 Task: Search one way flight ticket for 3 adults, 3 children in premium economy from Concord: Concord-padgett Regional Airport to Greenville: Pitt-greenville Airport on 5-2-2023. Choice of flights is Southwest. Number of bags: 1 carry on bag. Price is upto 74000. Outbound departure time preference is 8:00.
Action: Mouse moved to (254, 340)
Screenshot: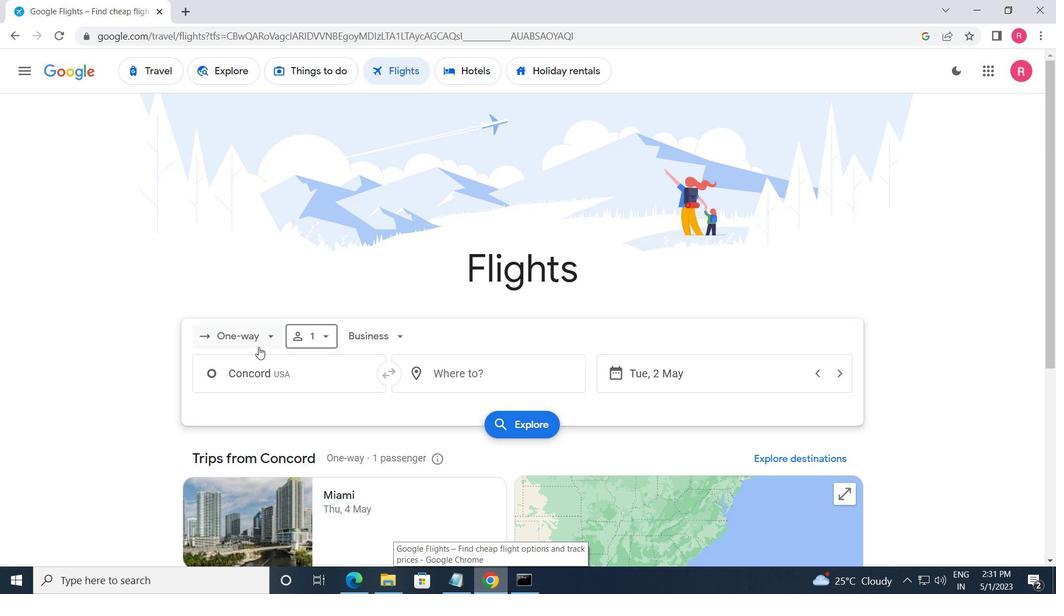 
Action: Mouse pressed left at (254, 340)
Screenshot: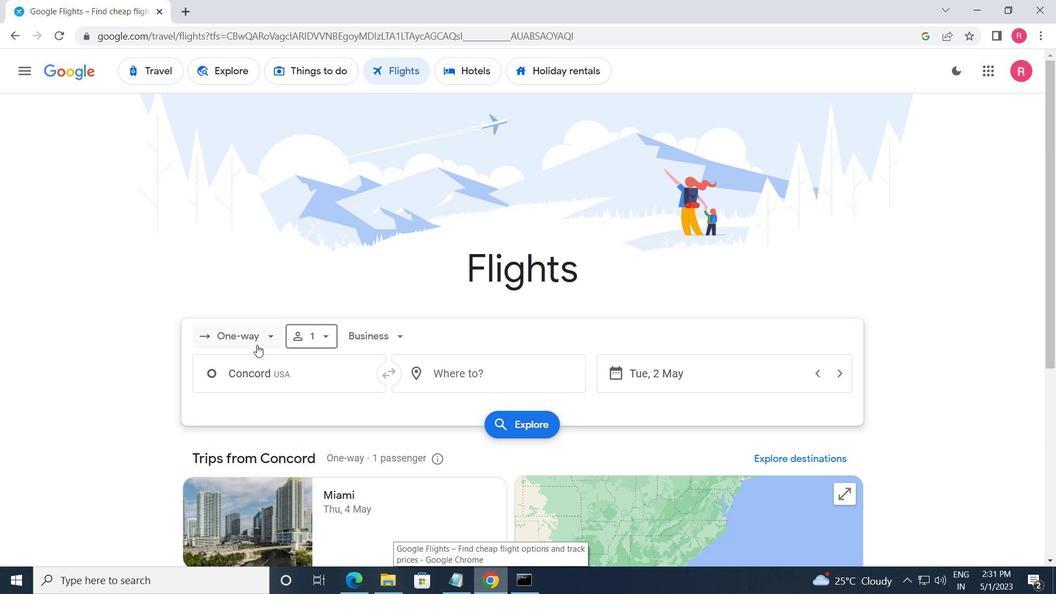 
Action: Mouse moved to (270, 398)
Screenshot: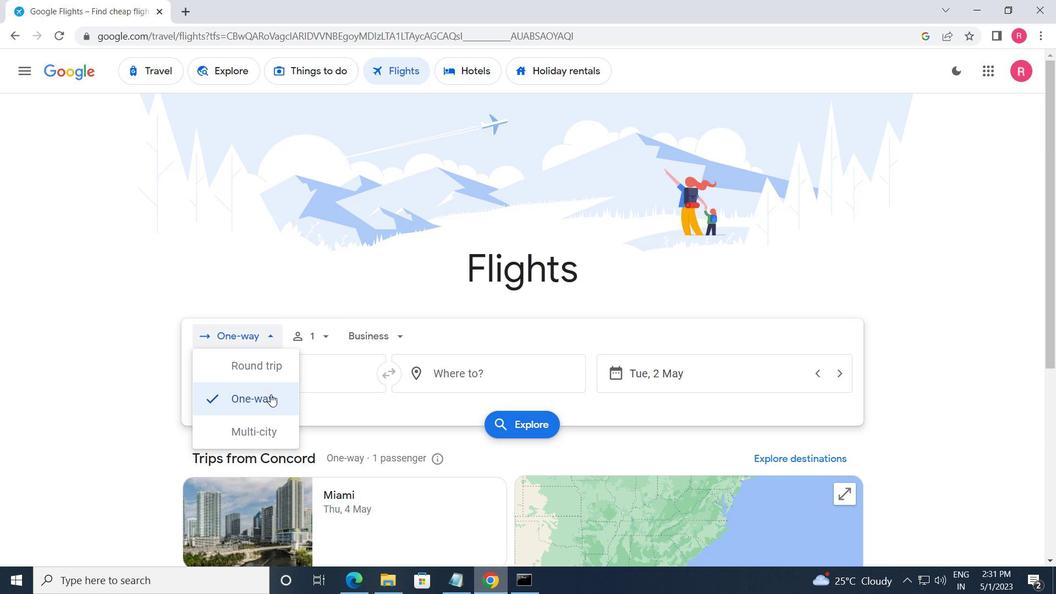 
Action: Mouse pressed left at (270, 398)
Screenshot: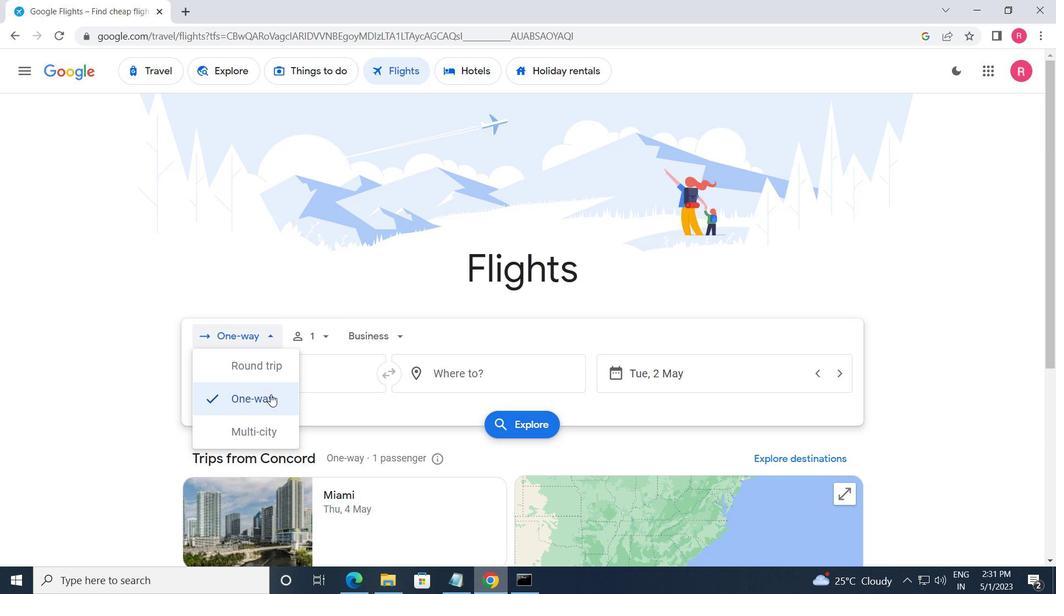 
Action: Mouse moved to (314, 344)
Screenshot: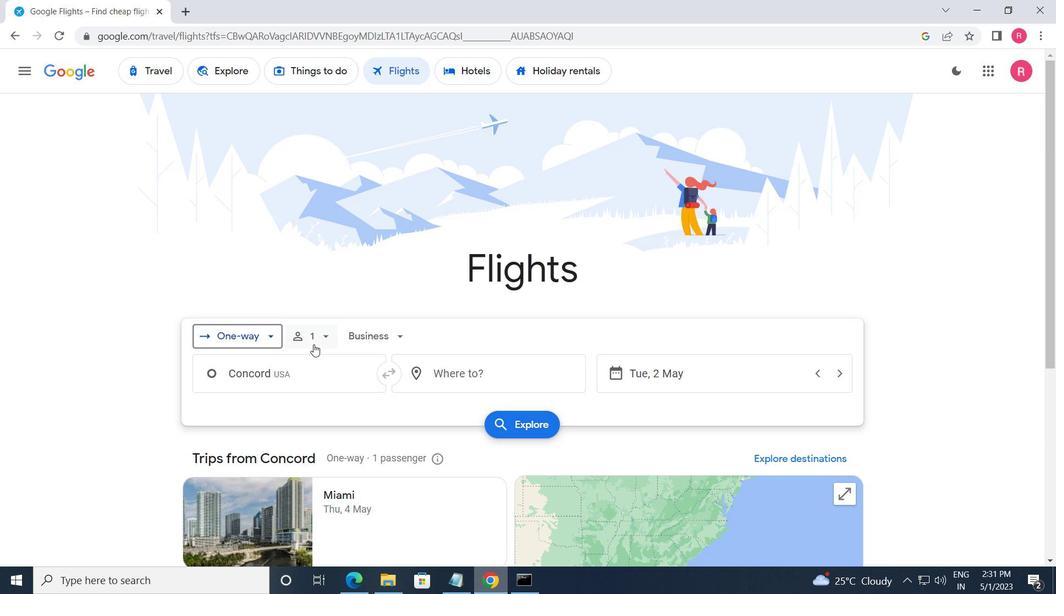 
Action: Mouse pressed left at (314, 344)
Screenshot: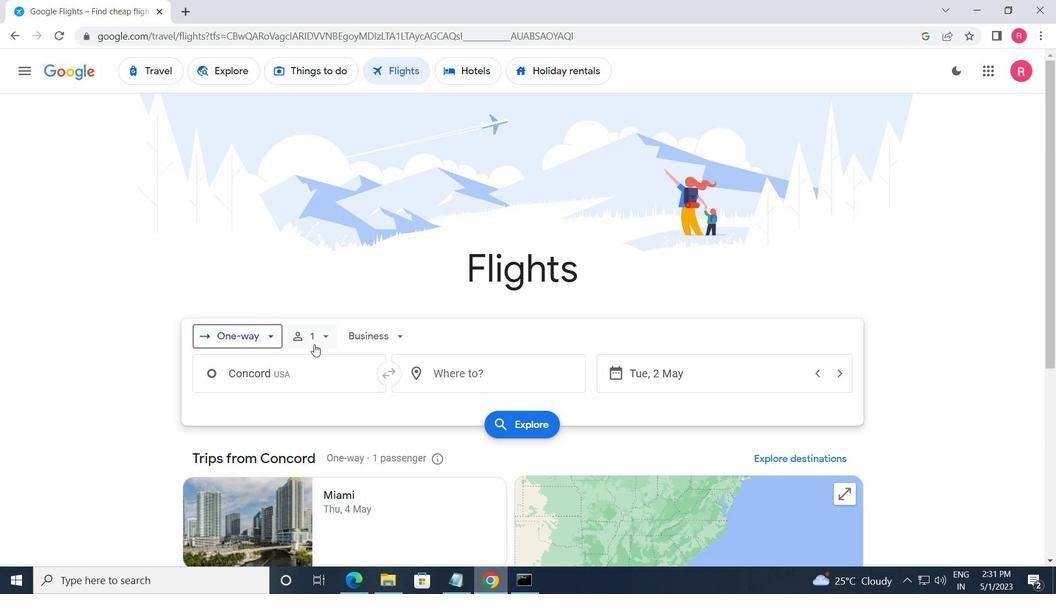 
Action: Mouse moved to (429, 373)
Screenshot: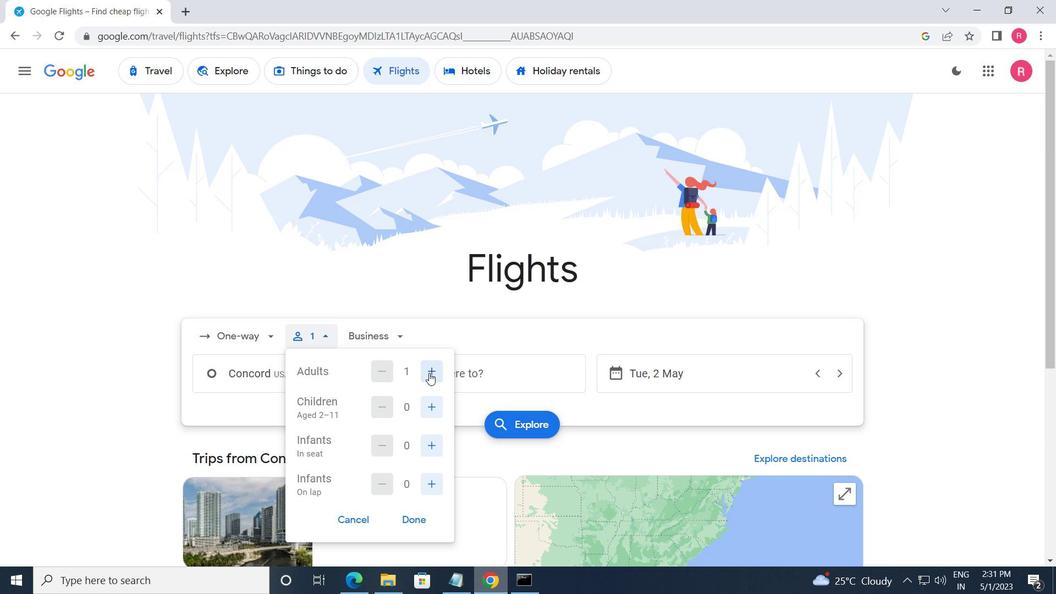 
Action: Mouse pressed left at (429, 373)
Screenshot: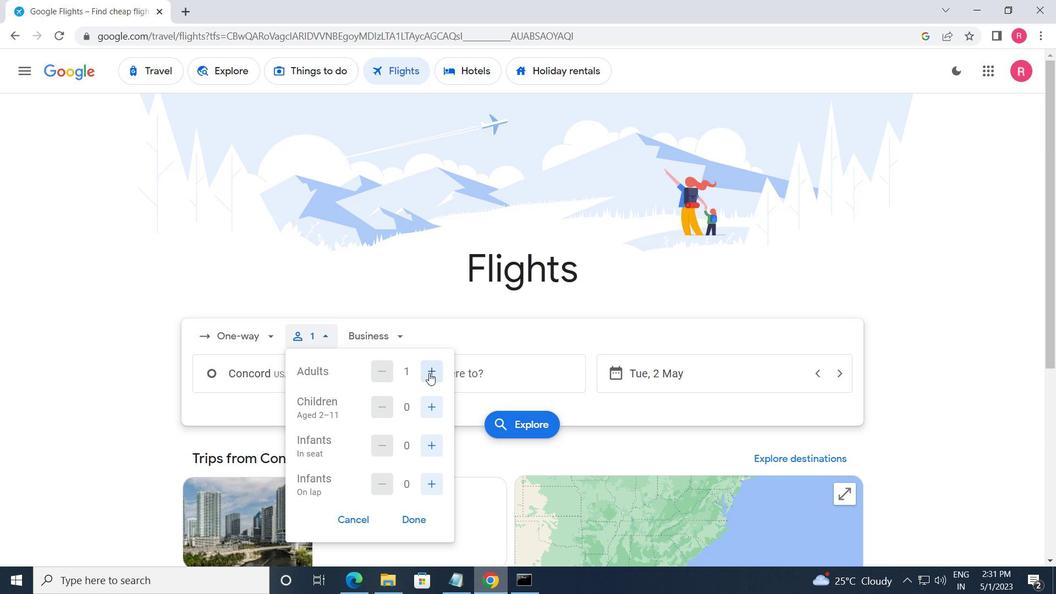 
Action: Mouse pressed left at (429, 373)
Screenshot: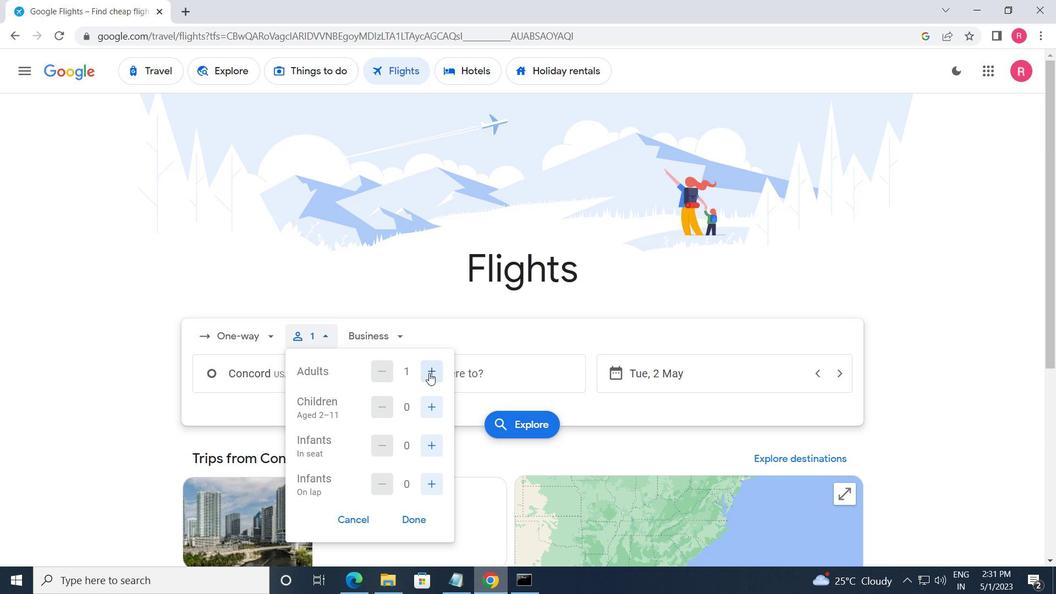 
Action: Mouse moved to (428, 398)
Screenshot: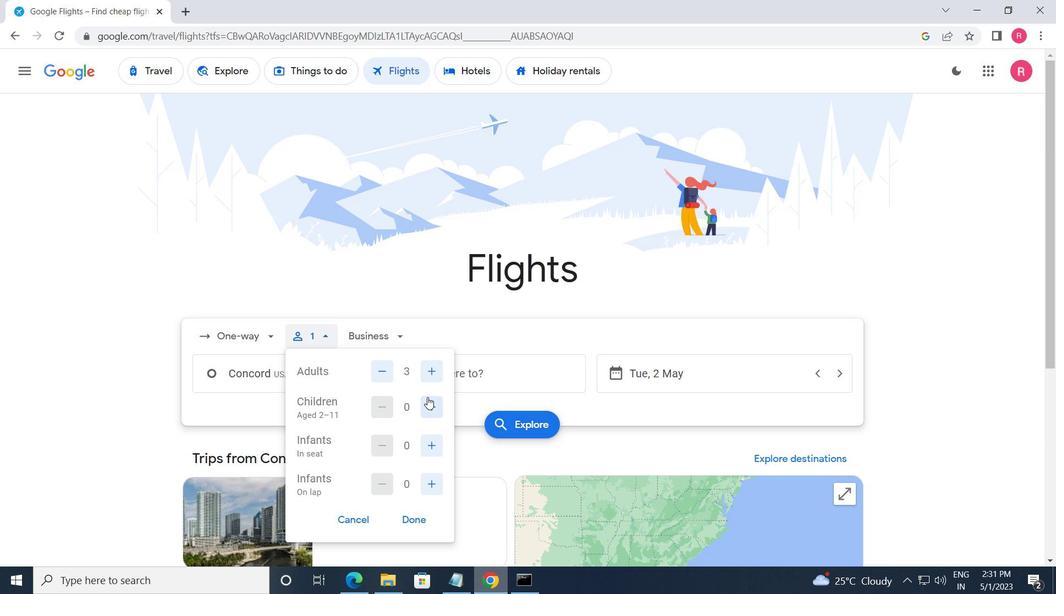 
Action: Mouse pressed left at (428, 398)
Screenshot: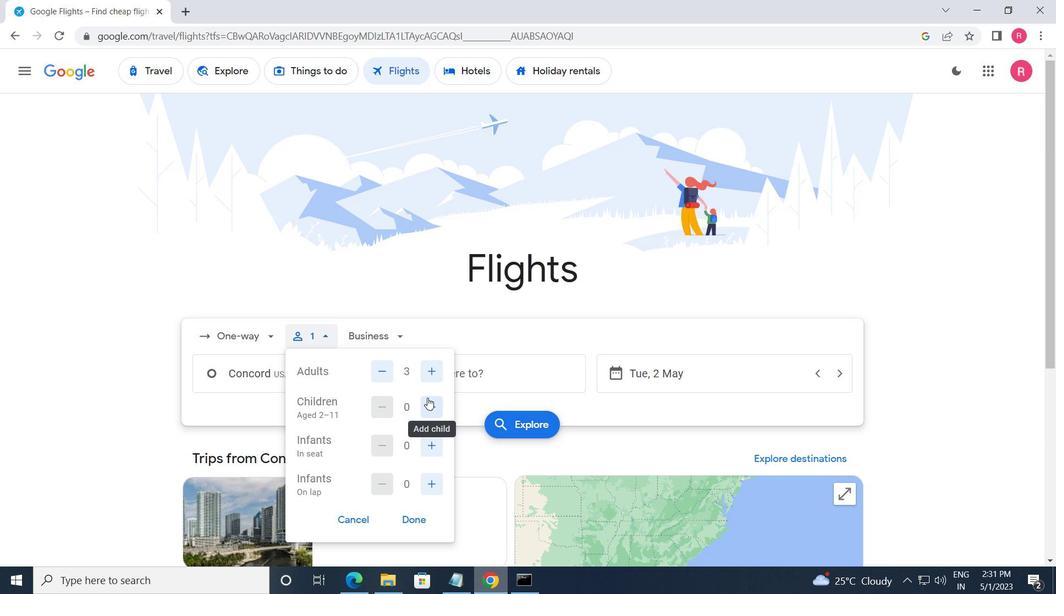 
Action: Mouse pressed left at (428, 398)
Screenshot: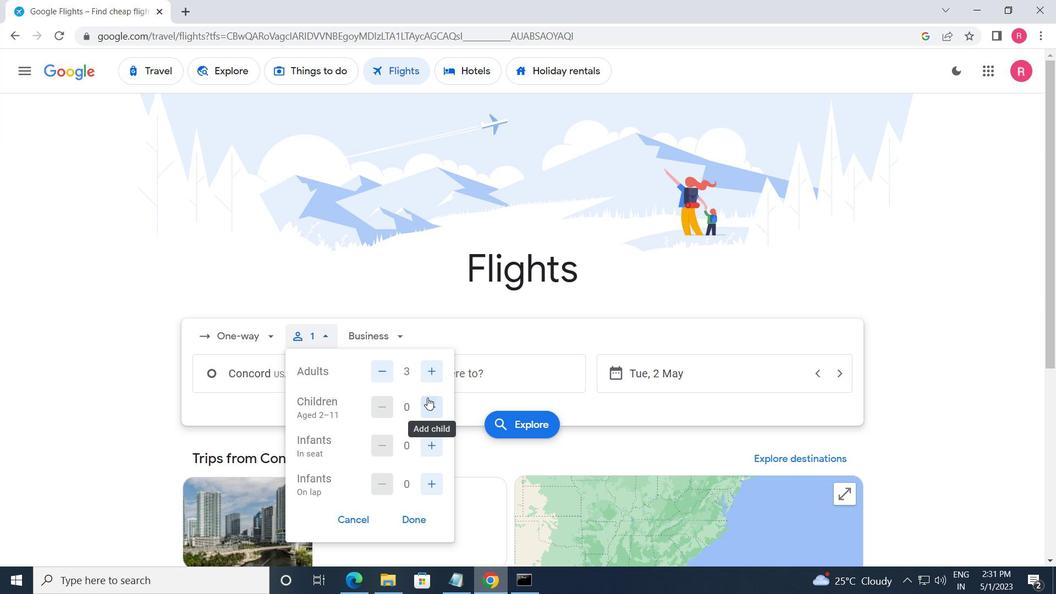 
Action: Mouse pressed left at (428, 398)
Screenshot: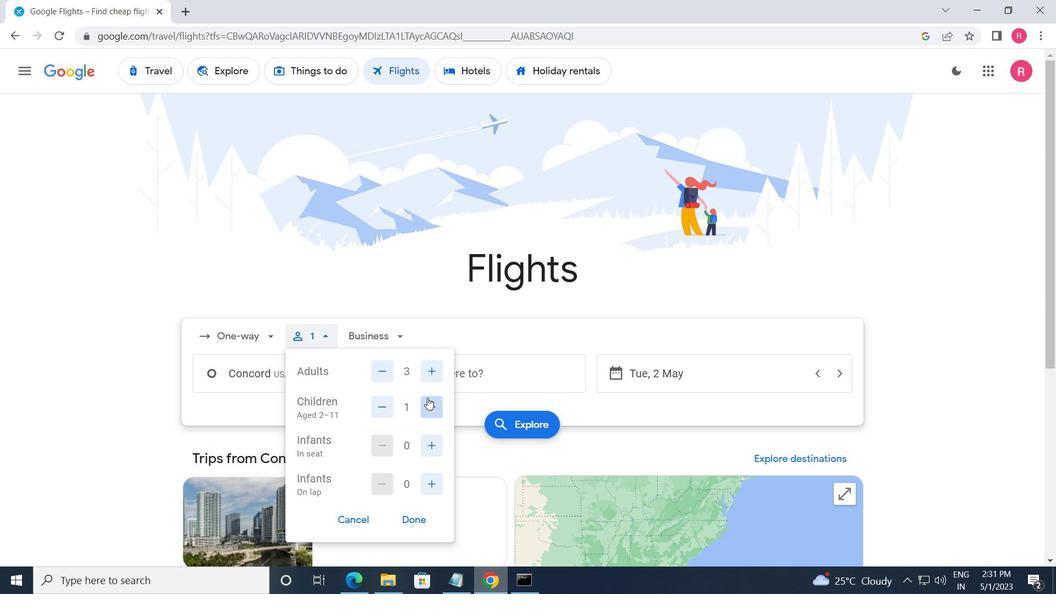 
Action: Mouse moved to (375, 337)
Screenshot: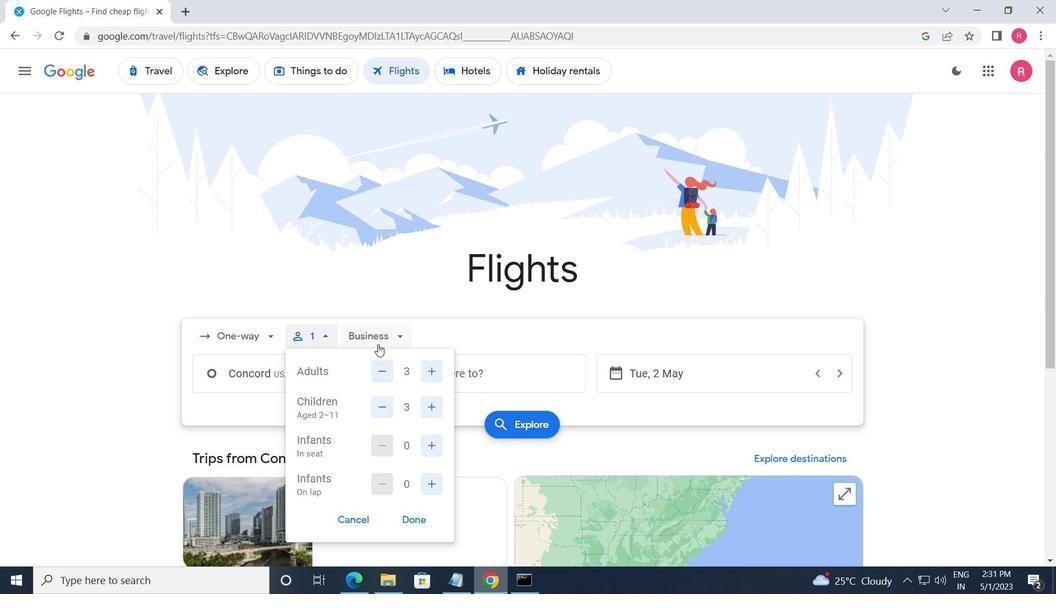 
Action: Mouse pressed left at (375, 337)
Screenshot: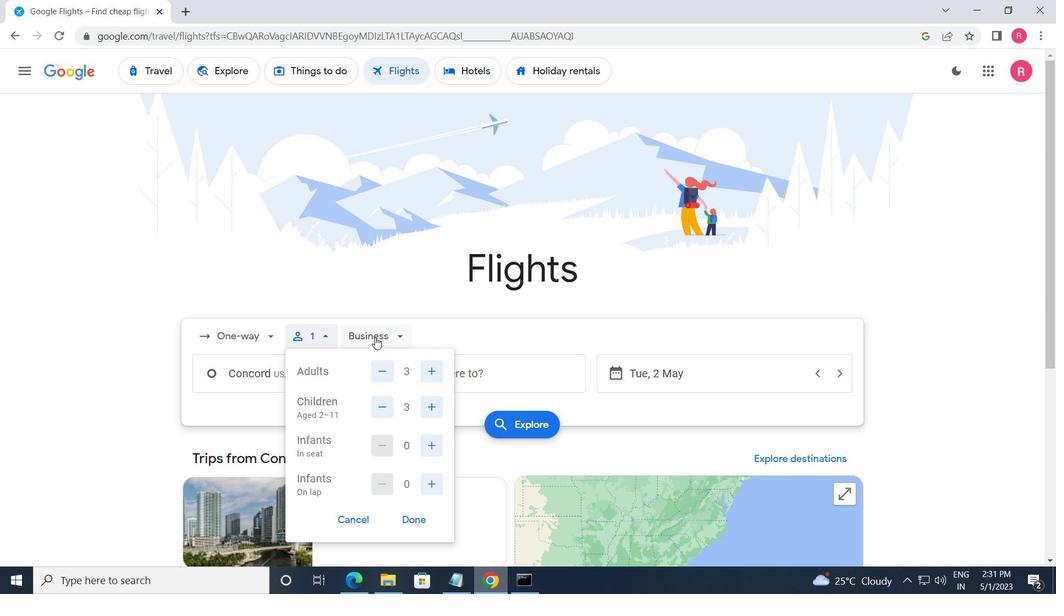 
Action: Mouse moved to (412, 372)
Screenshot: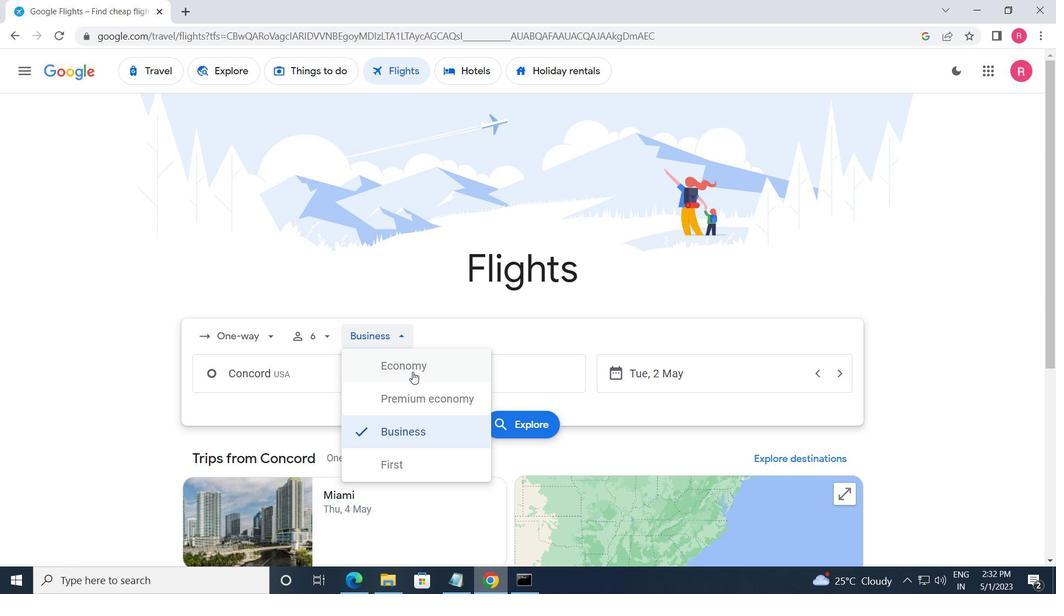 
Action: Mouse pressed left at (412, 372)
Screenshot: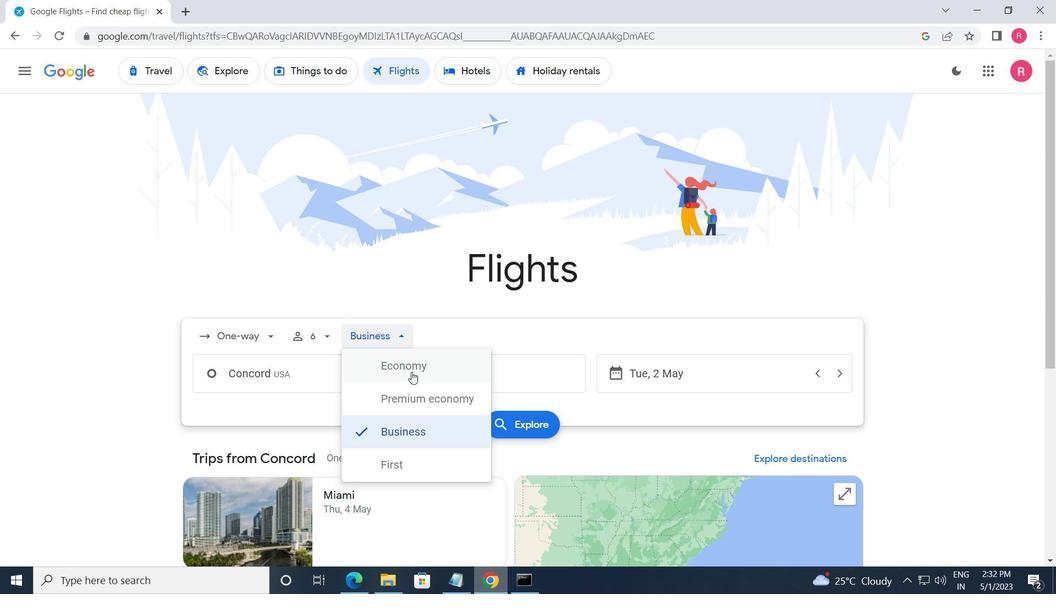 
Action: Mouse moved to (340, 392)
Screenshot: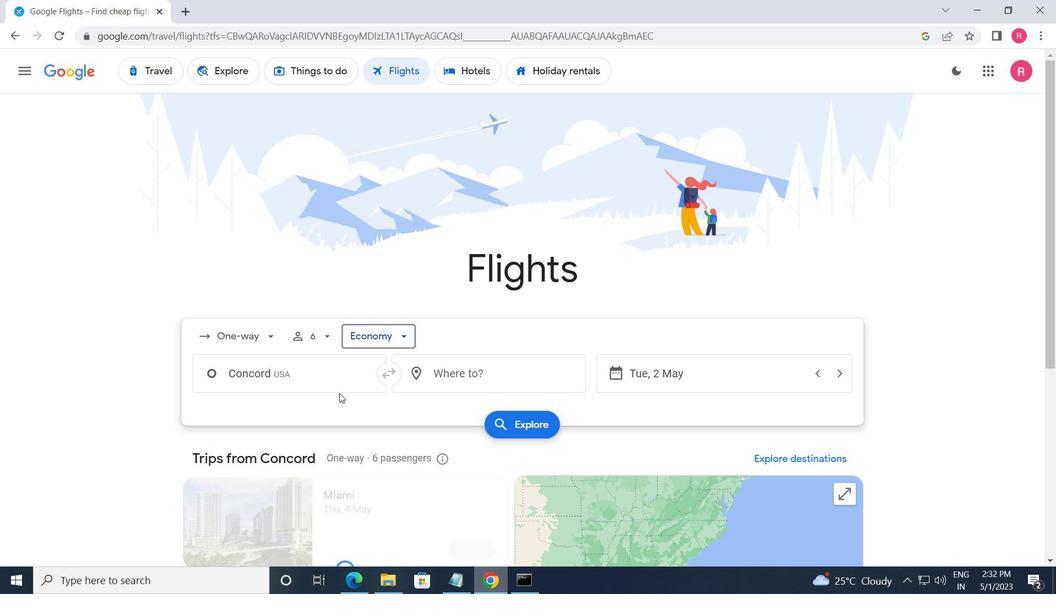 
Action: Mouse pressed left at (340, 392)
Screenshot: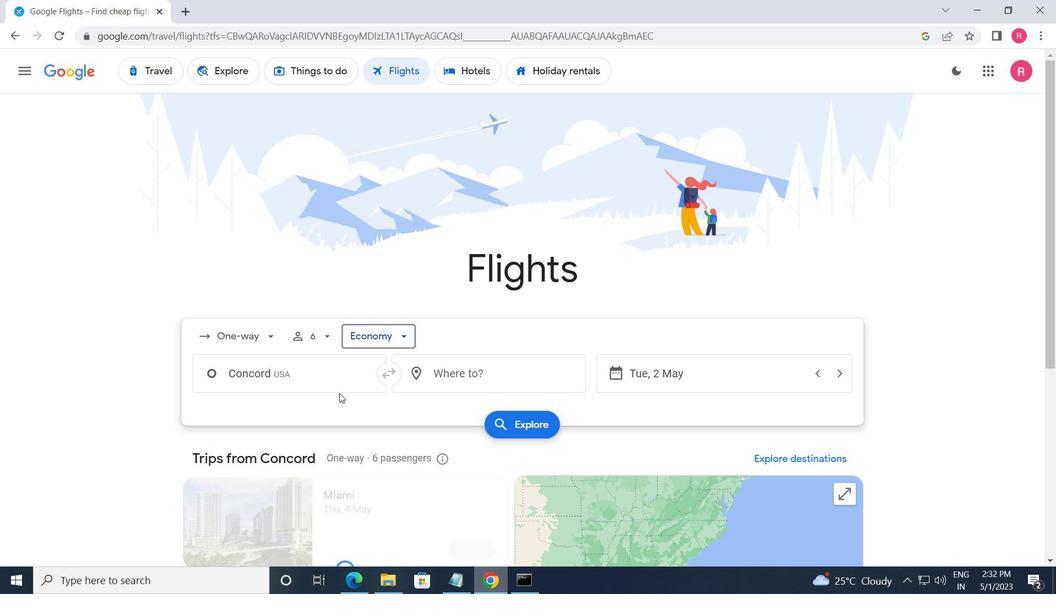 
Action: Mouse moved to (320, 374)
Screenshot: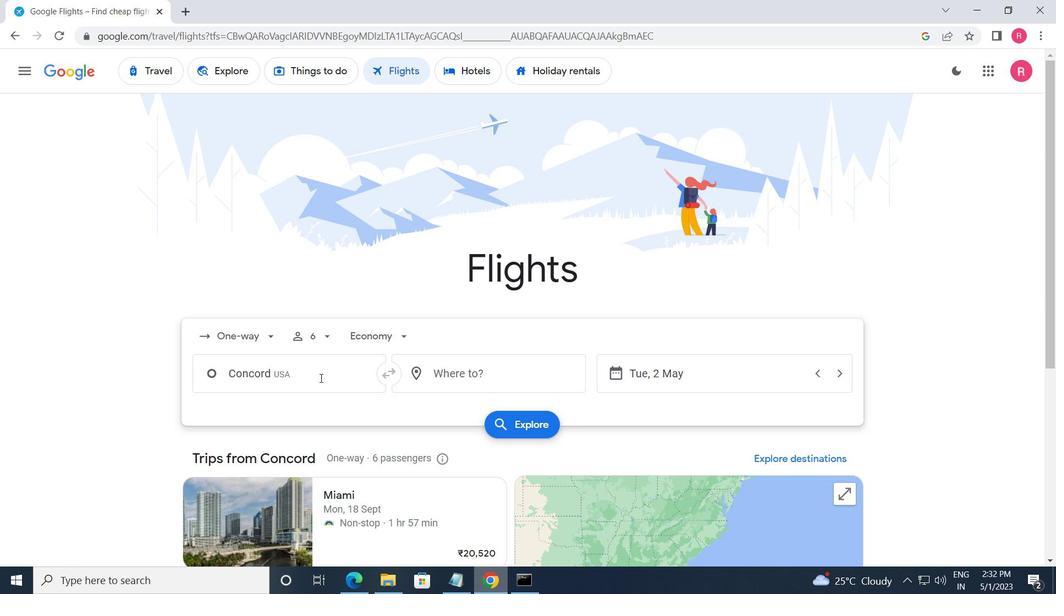 
Action: Mouse pressed left at (320, 374)
Screenshot: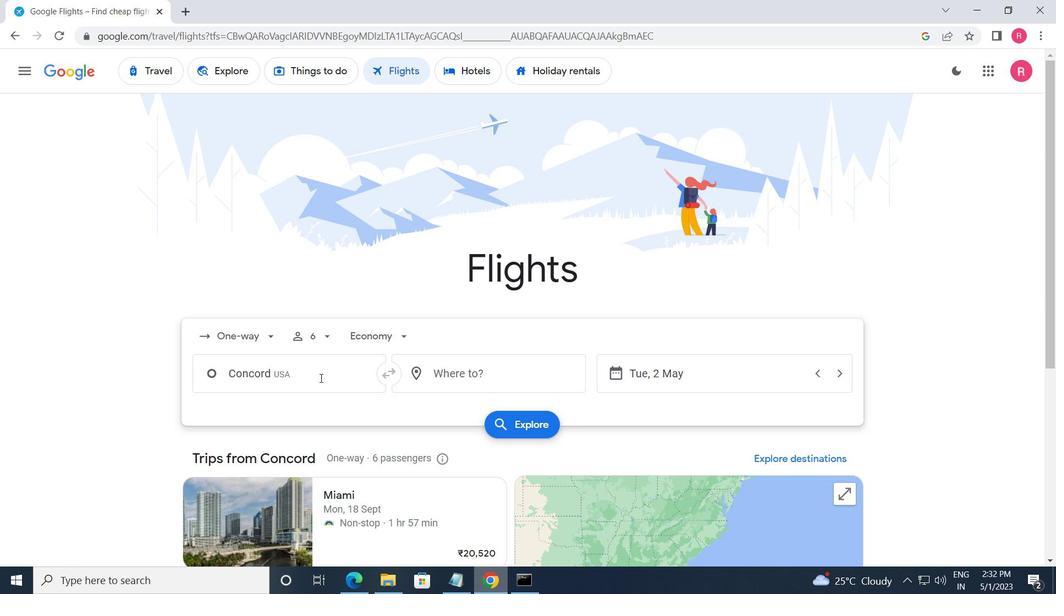 
Action: Mouse moved to (283, 378)
Screenshot: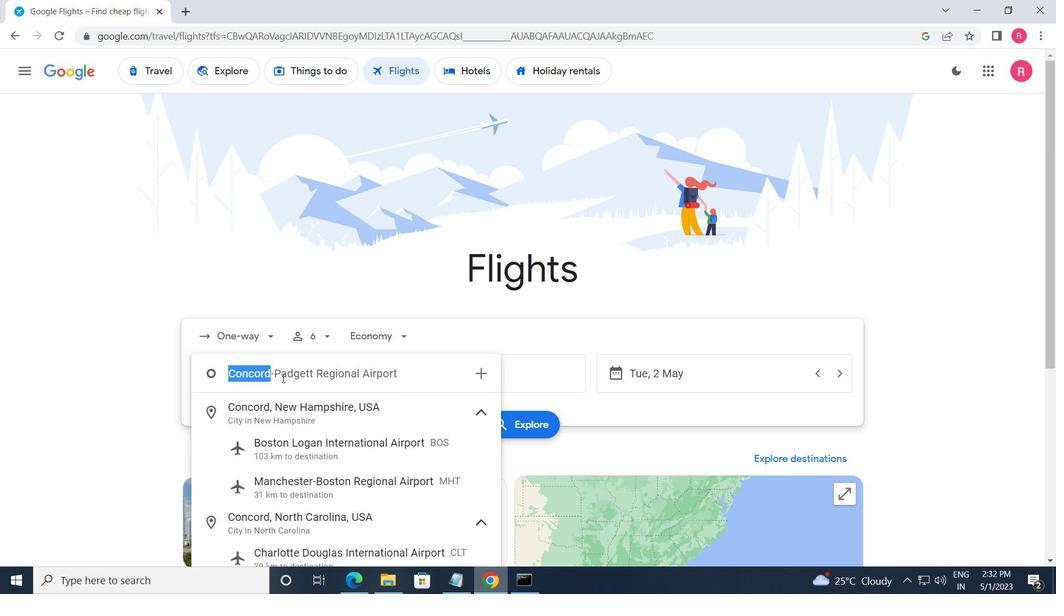 
Action: Mouse pressed left at (283, 378)
Screenshot: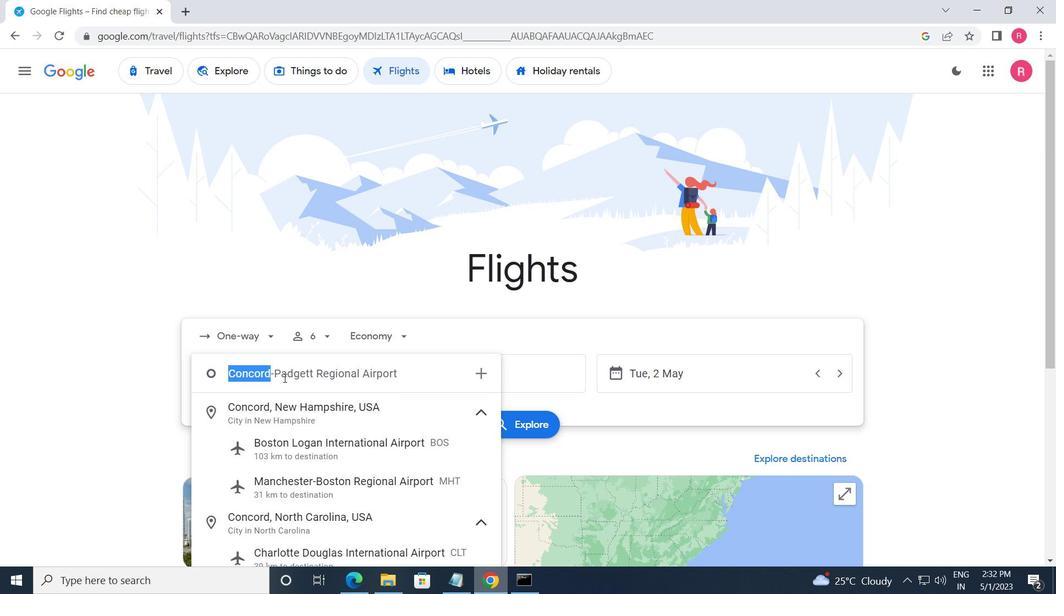 
Action: Mouse moved to (342, 370)
Screenshot: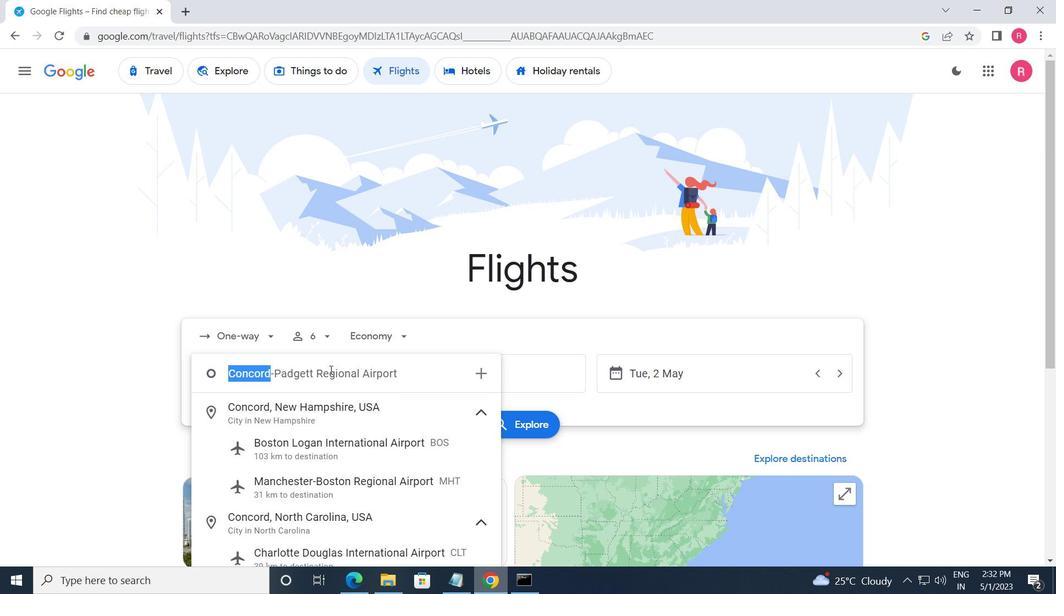 
Action: Mouse pressed left at (342, 370)
Screenshot: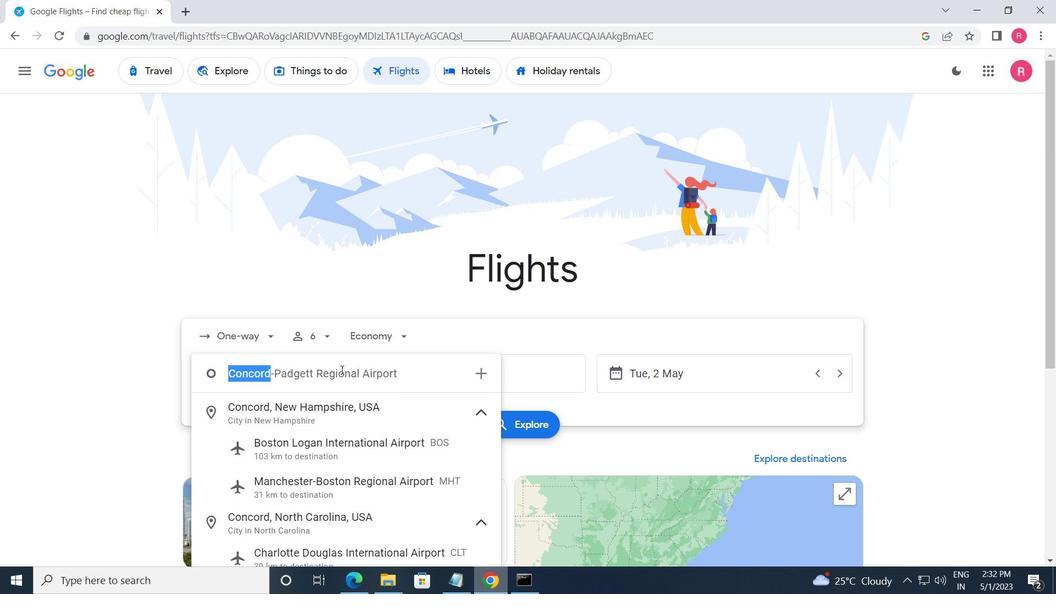 
Action: Mouse moved to (340, 376)
Screenshot: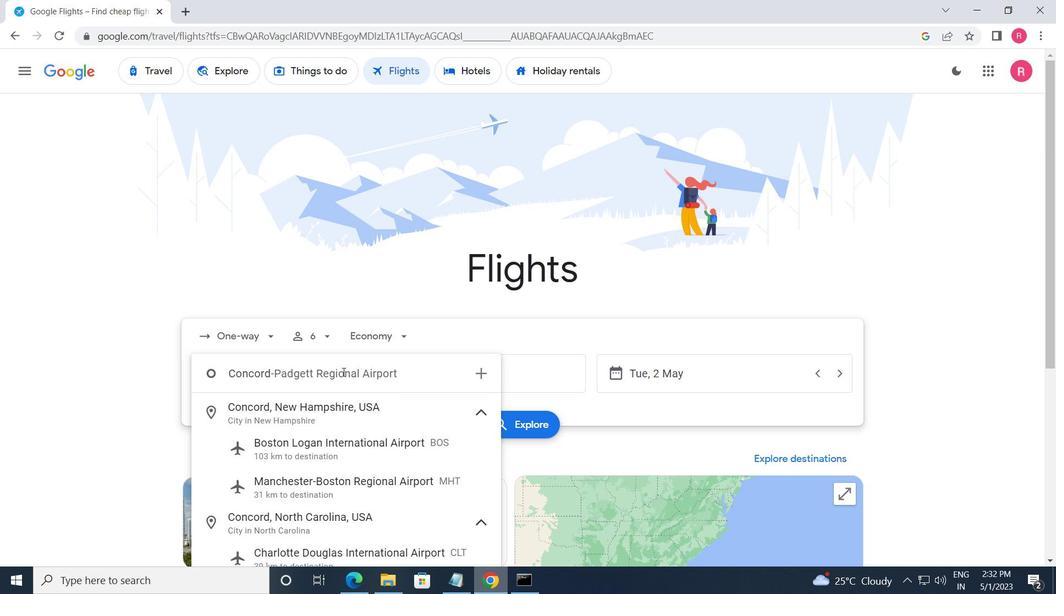 
Action: Key pressed -<Key.shift_r>P
Screenshot: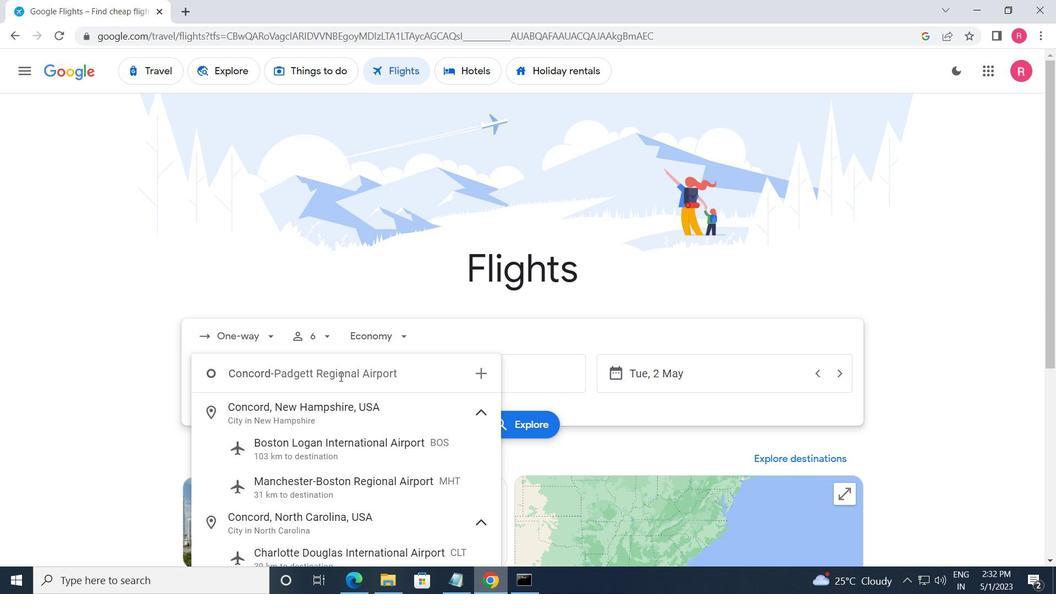 
Action: Mouse moved to (339, 403)
Screenshot: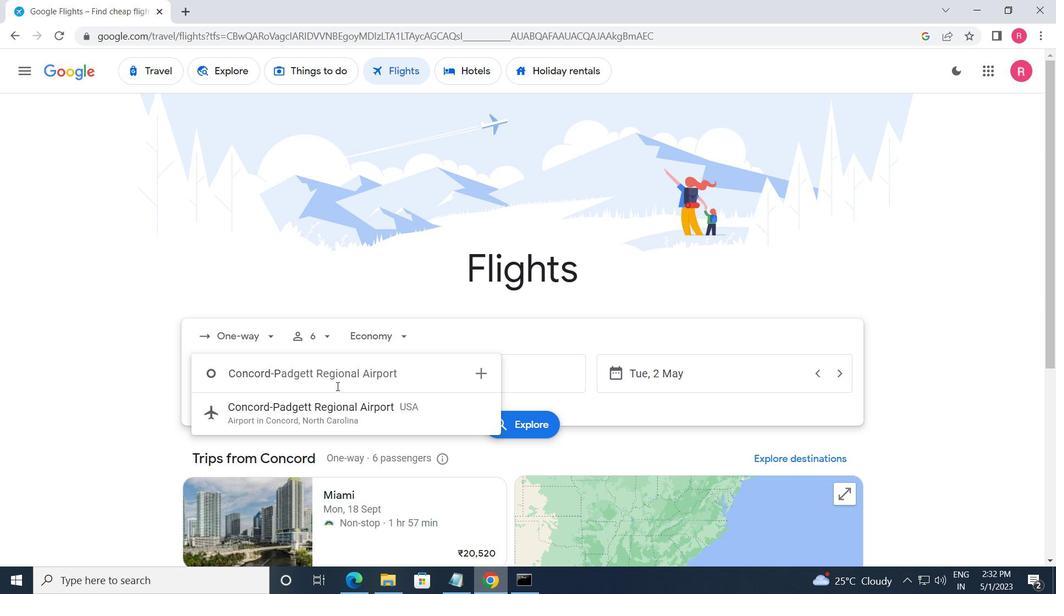 
Action: Mouse pressed left at (339, 403)
Screenshot: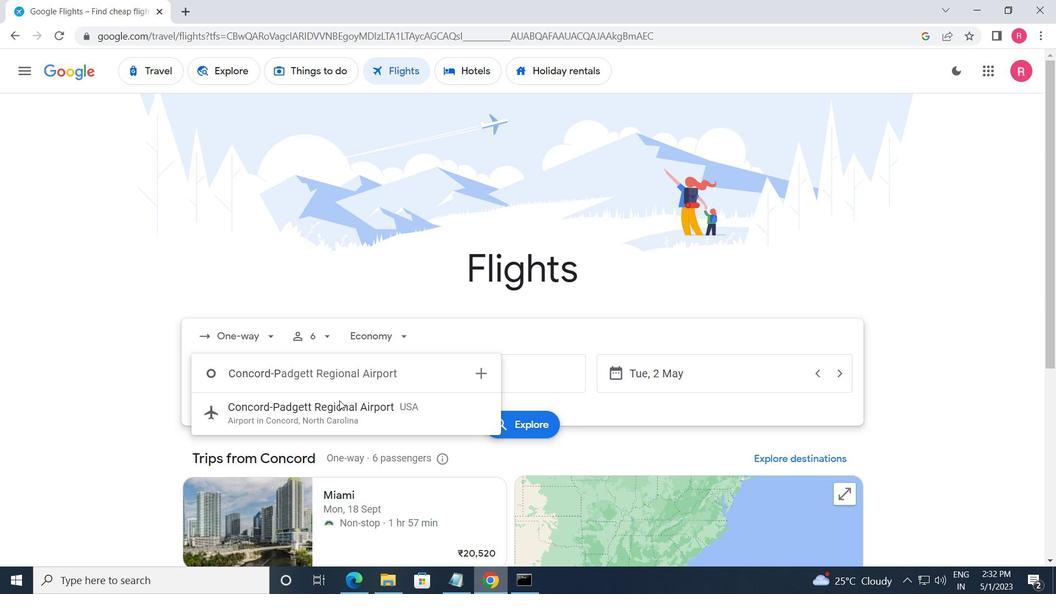 
Action: Mouse moved to (466, 372)
Screenshot: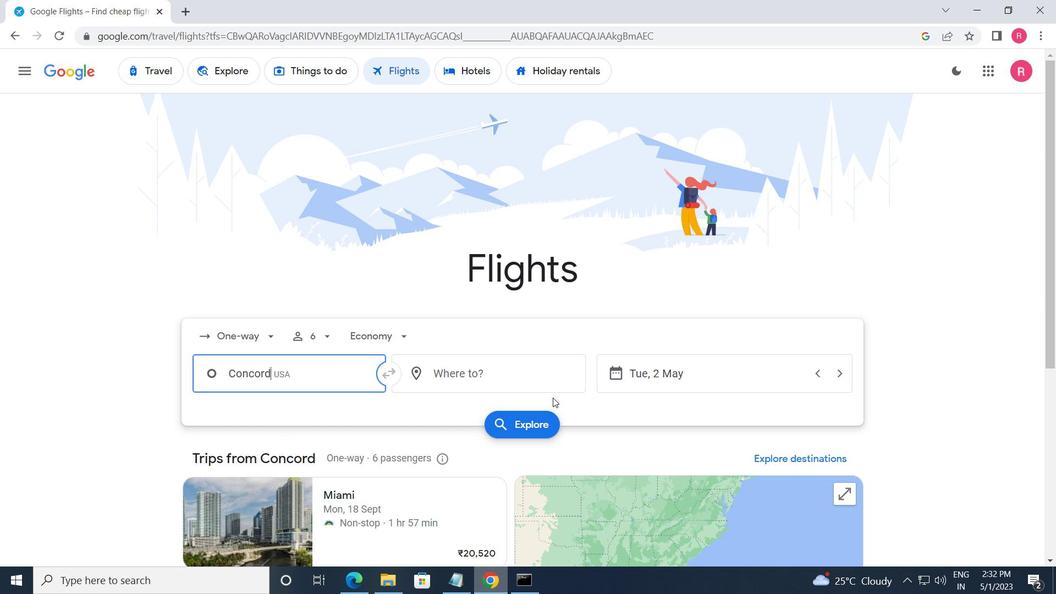 
Action: Mouse pressed left at (466, 372)
Screenshot: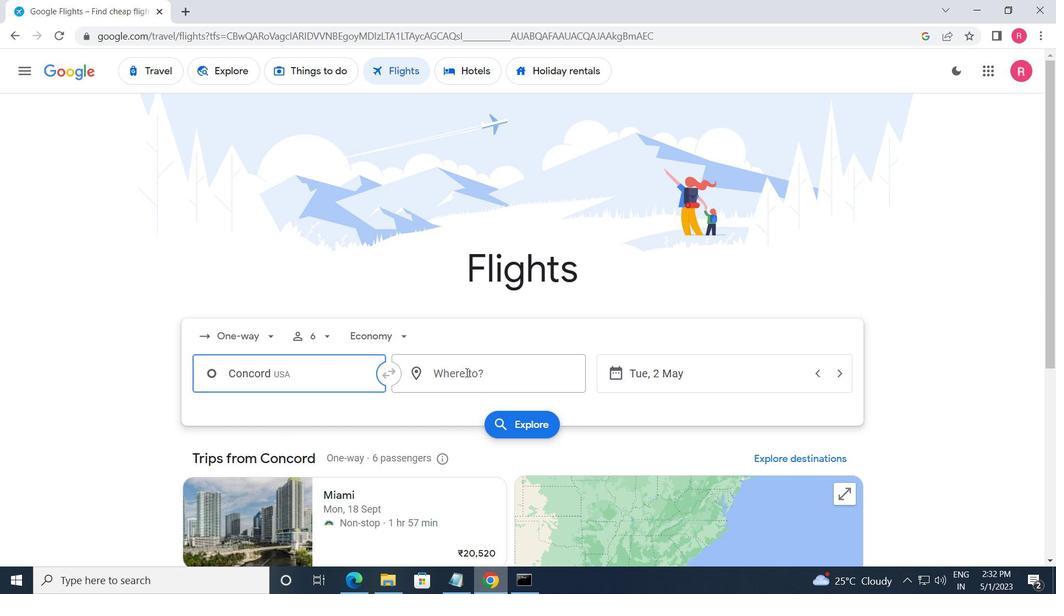 
Action: Mouse moved to (476, 517)
Screenshot: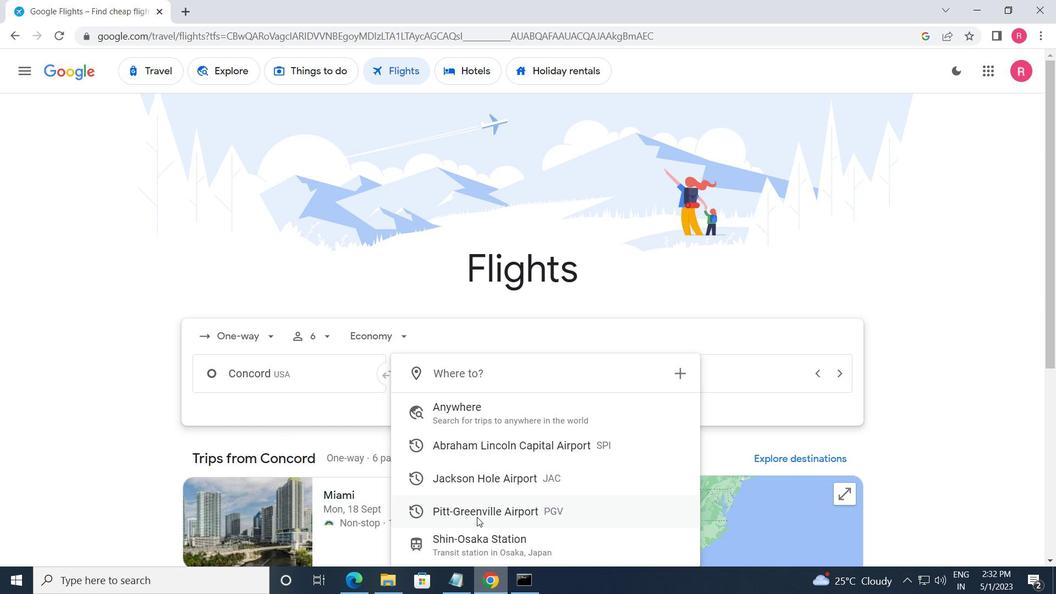 
Action: Mouse pressed left at (476, 517)
Screenshot: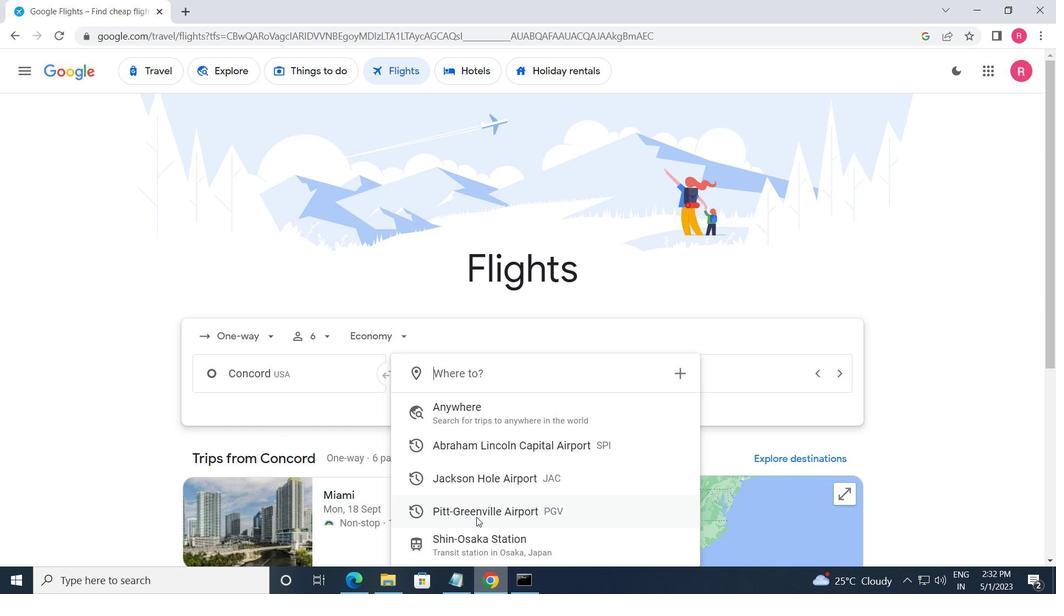 
Action: Mouse moved to (721, 365)
Screenshot: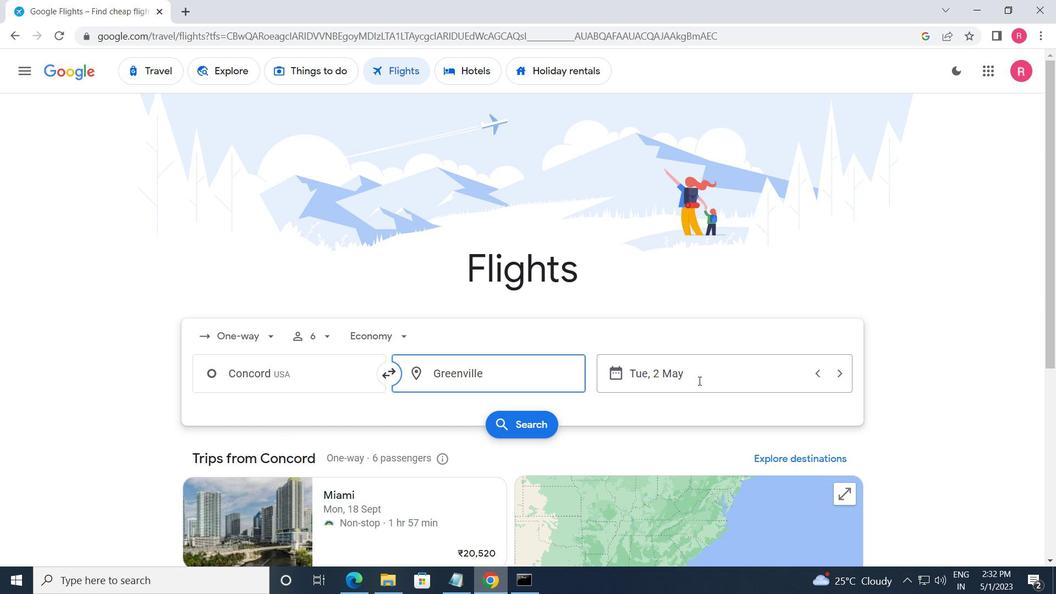 
Action: Mouse pressed left at (721, 365)
Screenshot: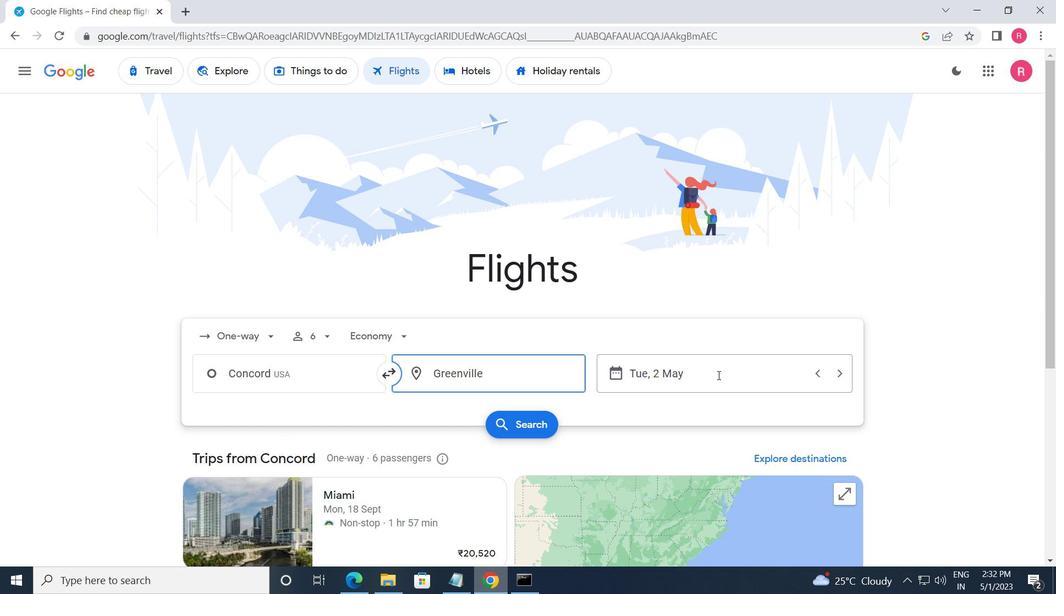 
Action: Mouse moved to (422, 324)
Screenshot: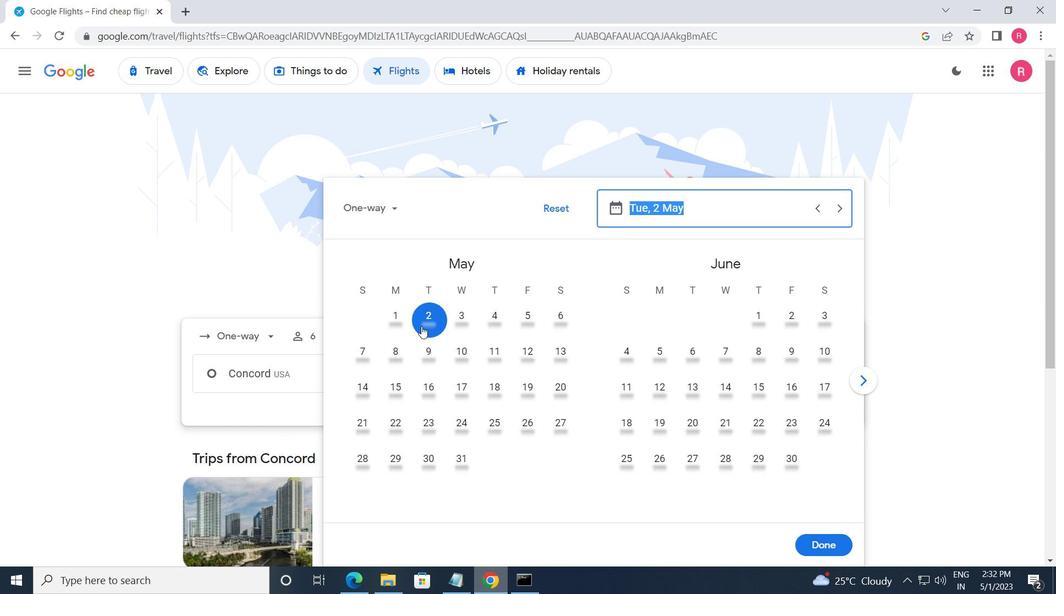 
Action: Mouse pressed left at (422, 324)
Screenshot: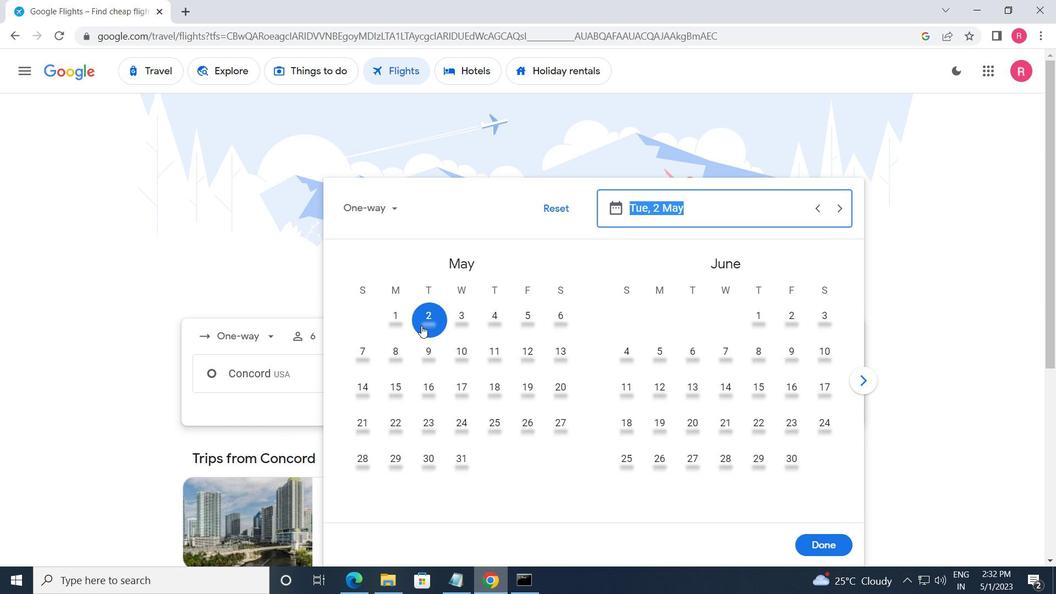 
Action: Mouse moved to (818, 542)
Screenshot: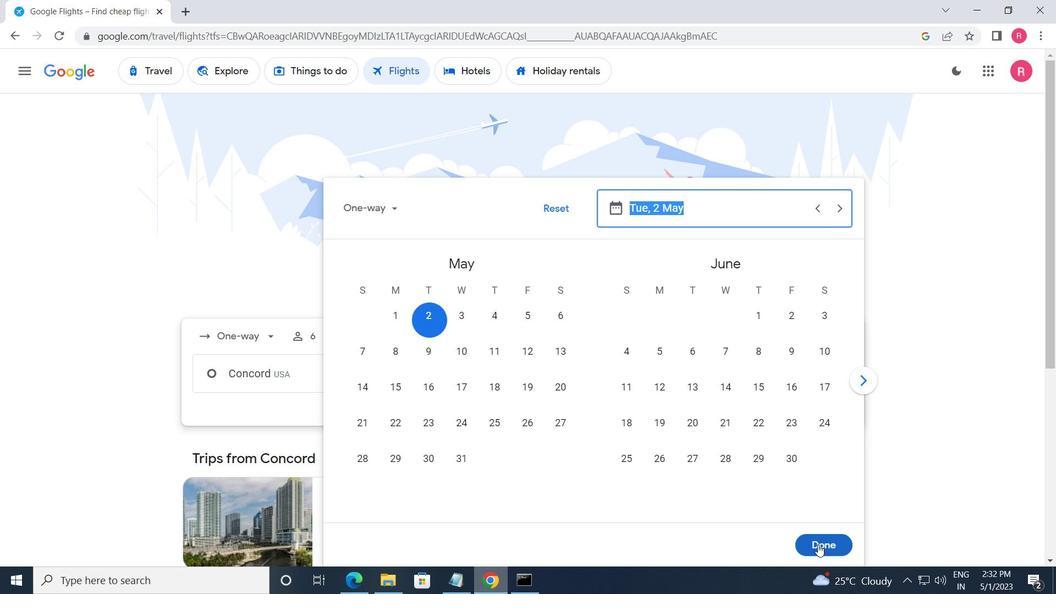 
Action: Mouse pressed left at (818, 542)
Screenshot: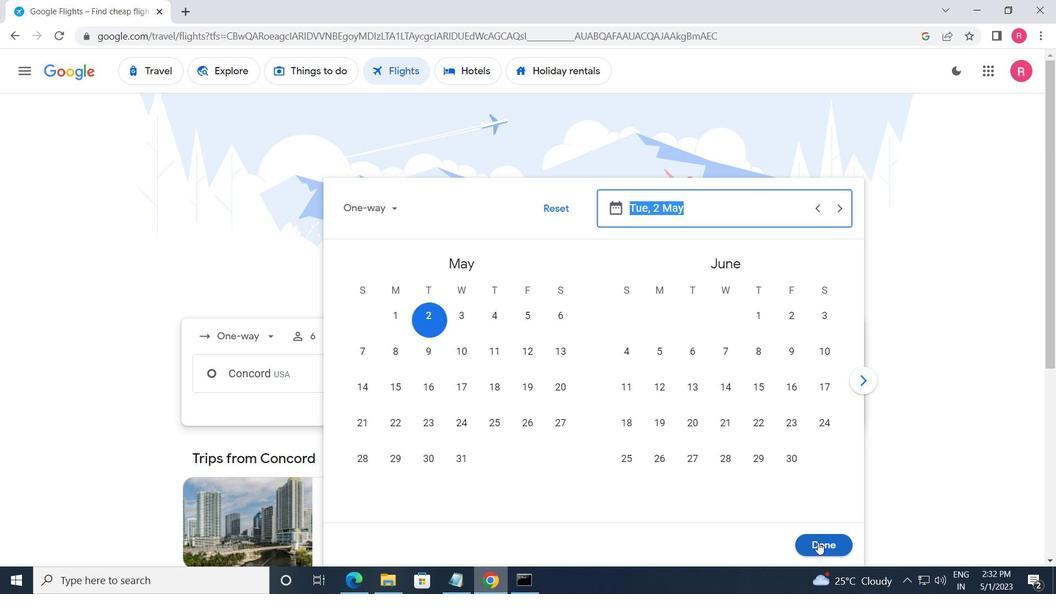 
Action: Mouse moved to (532, 434)
Screenshot: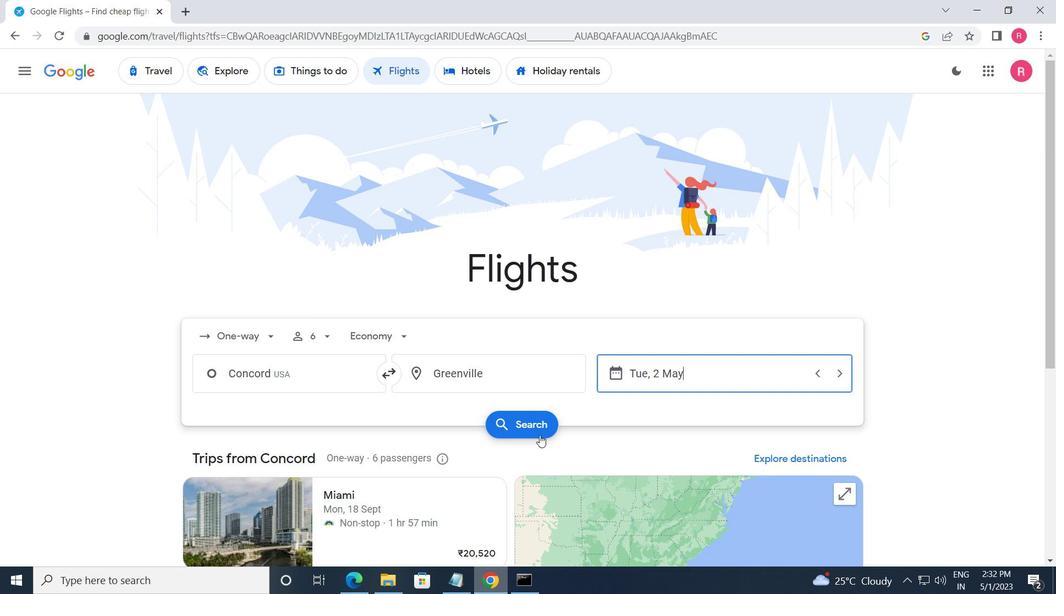
Action: Mouse pressed left at (532, 434)
Screenshot: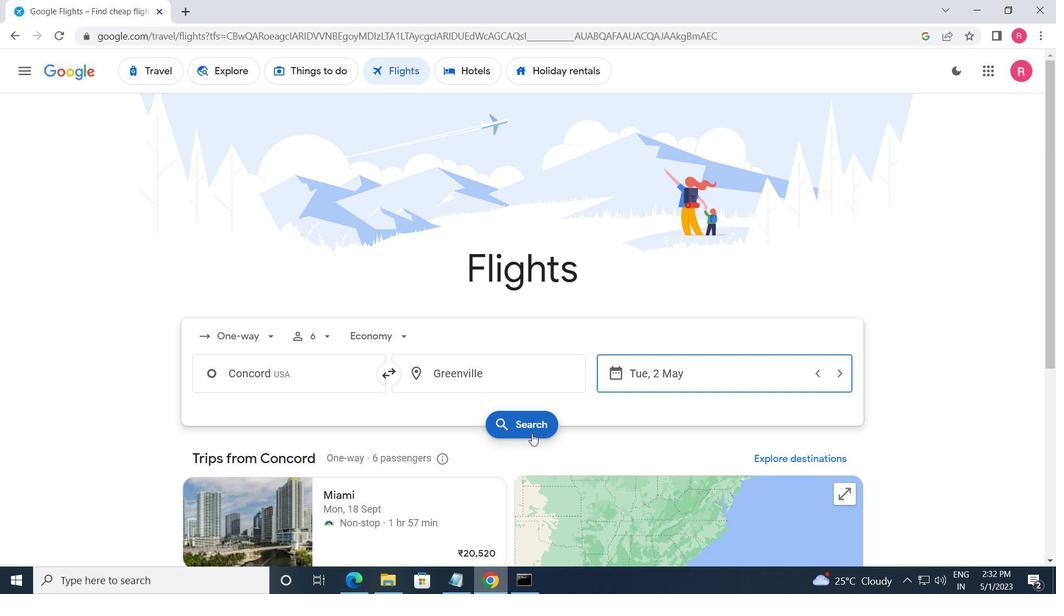 
Action: Mouse moved to (214, 194)
Screenshot: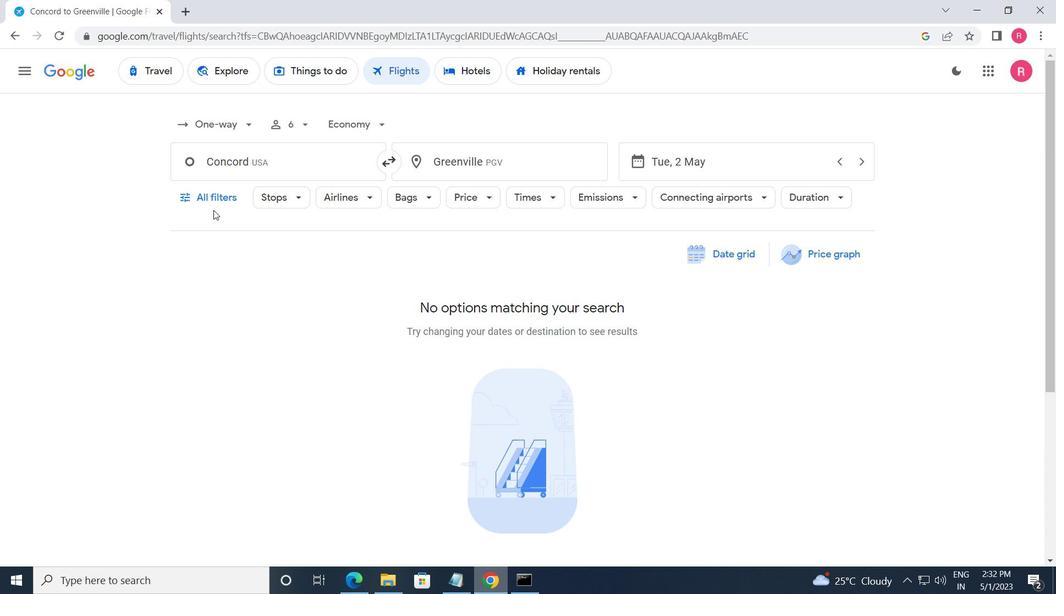 
Action: Mouse pressed left at (214, 194)
Screenshot: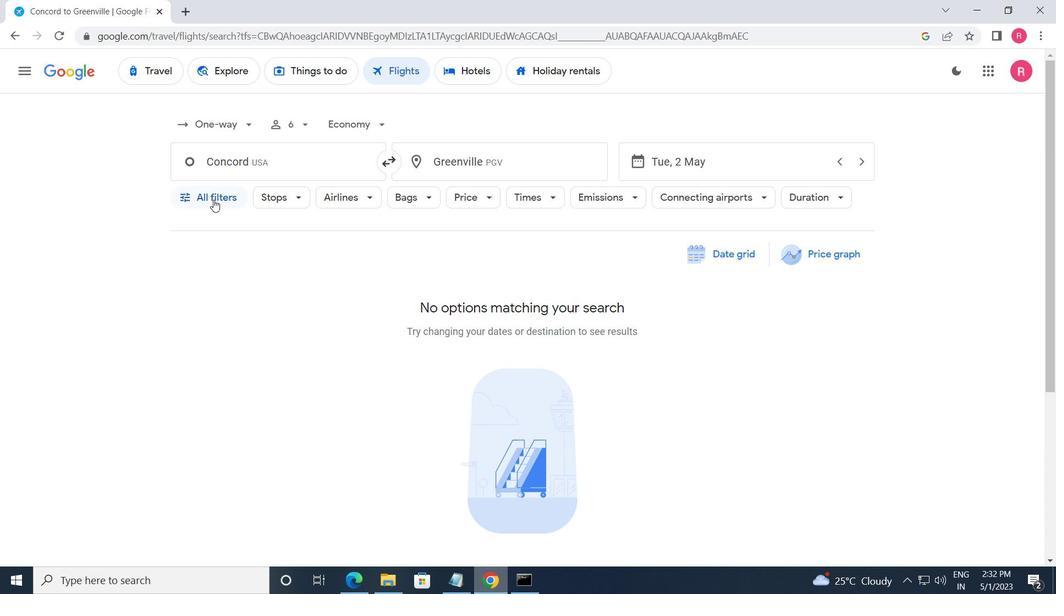 
Action: Mouse moved to (246, 351)
Screenshot: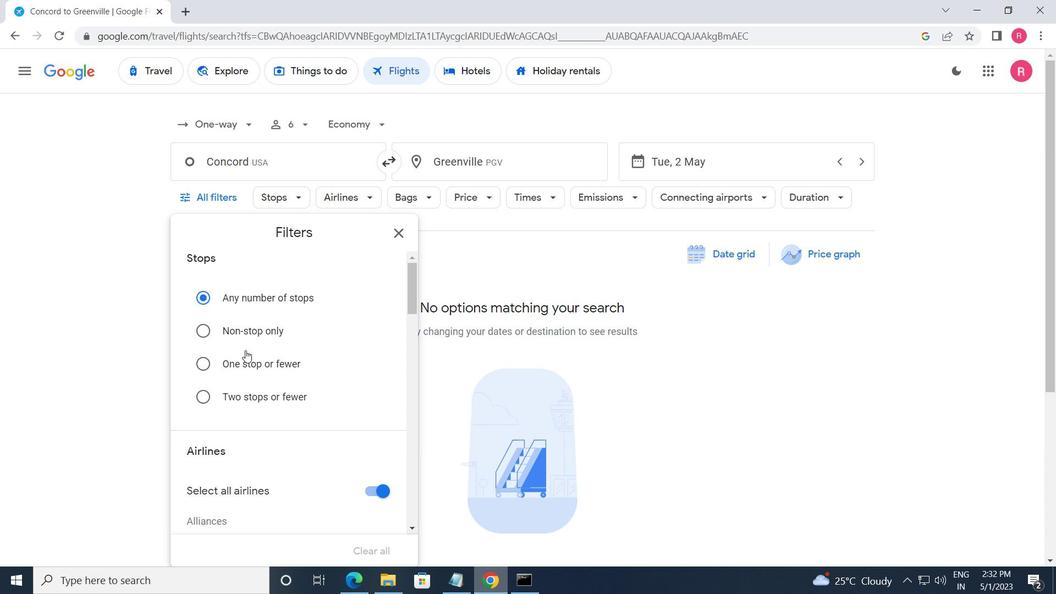 
Action: Mouse scrolled (246, 350) with delta (0, 0)
Screenshot: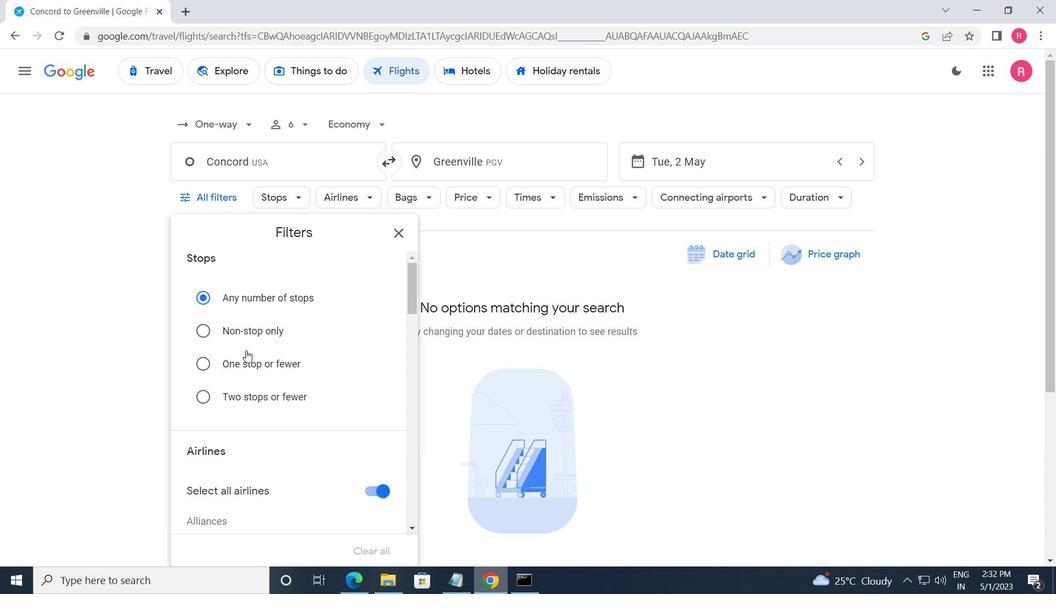 
Action: Mouse moved to (249, 353)
Screenshot: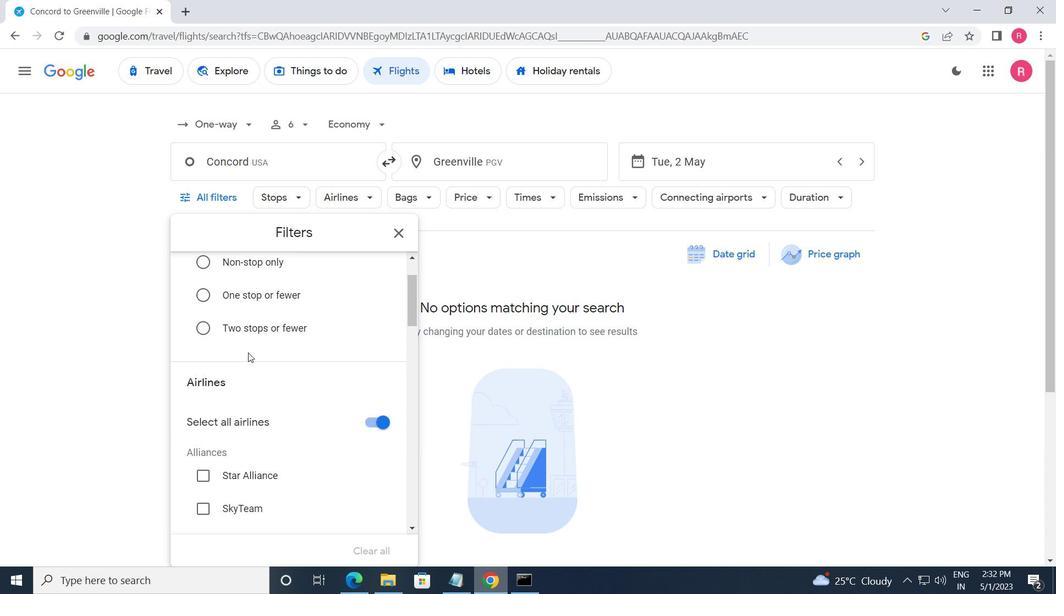 
Action: Mouse scrolled (249, 353) with delta (0, 0)
Screenshot: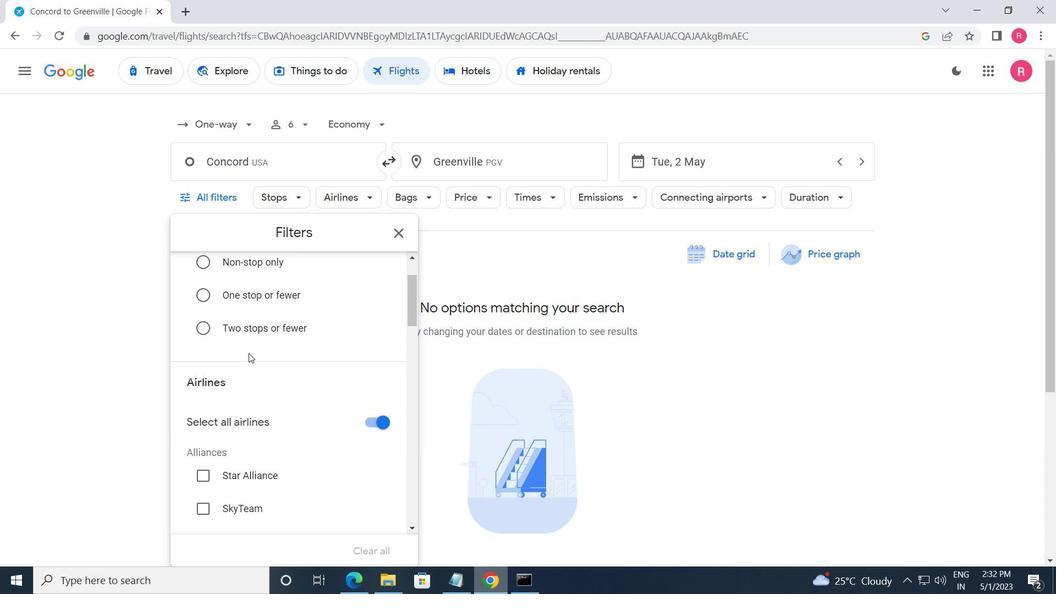 
Action: Mouse moved to (249, 354)
Screenshot: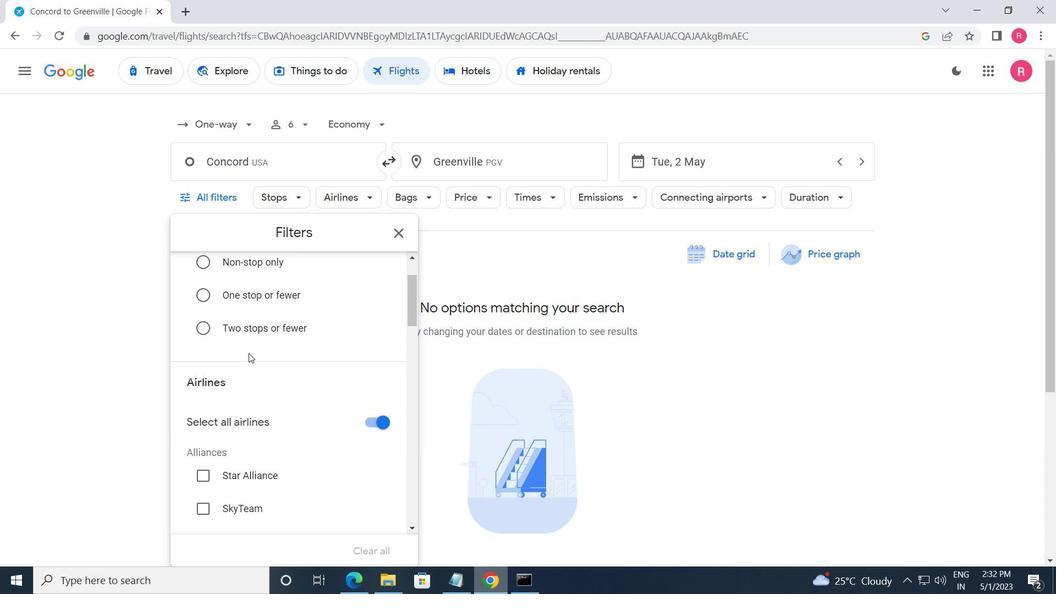 
Action: Mouse scrolled (249, 354) with delta (0, 0)
Screenshot: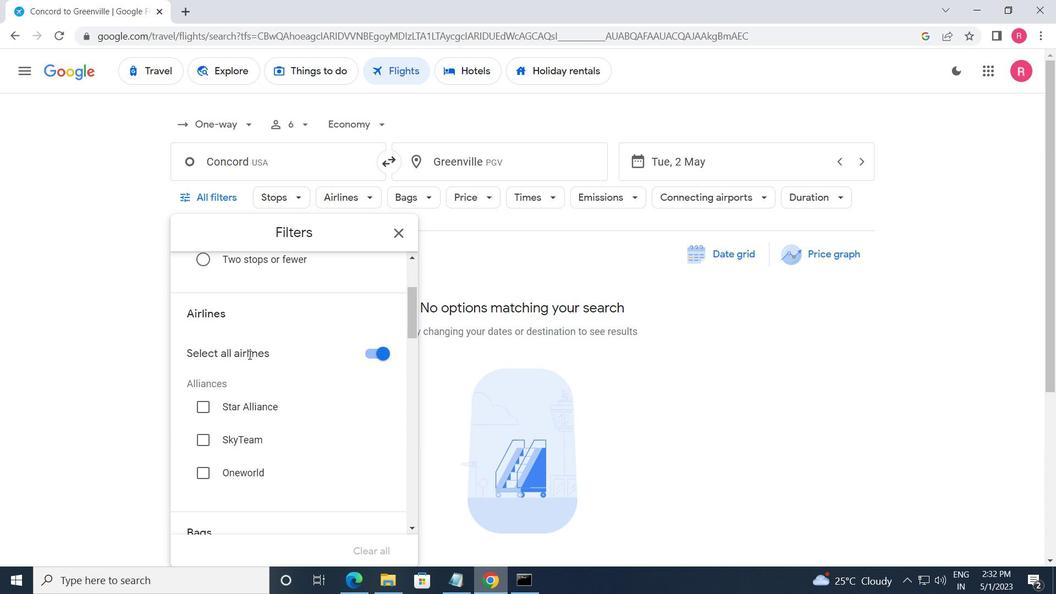 
Action: Mouse moved to (250, 356)
Screenshot: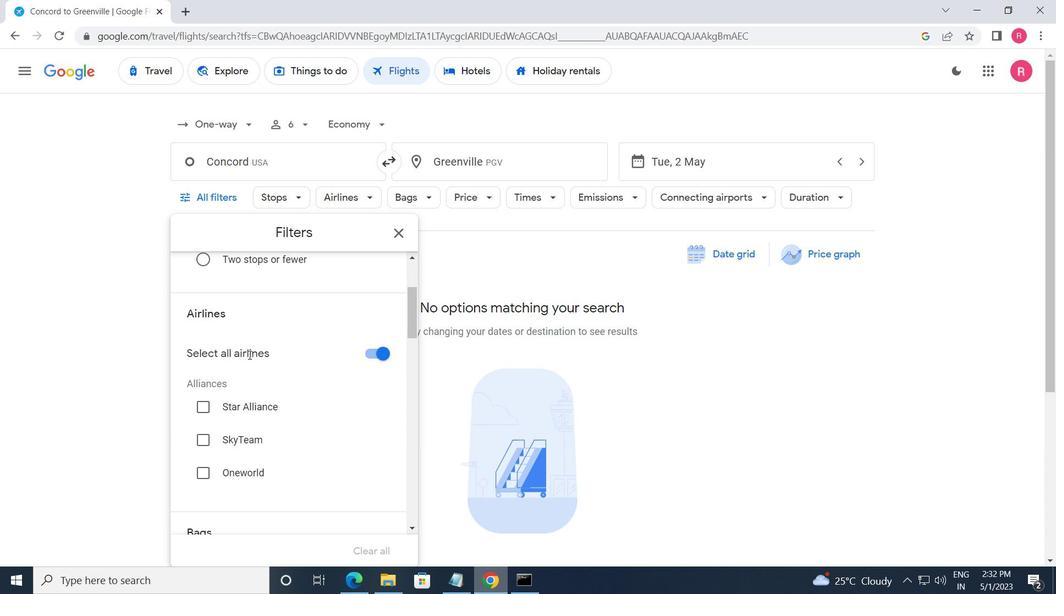 
Action: Mouse scrolled (250, 355) with delta (0, 0)
Screenshot: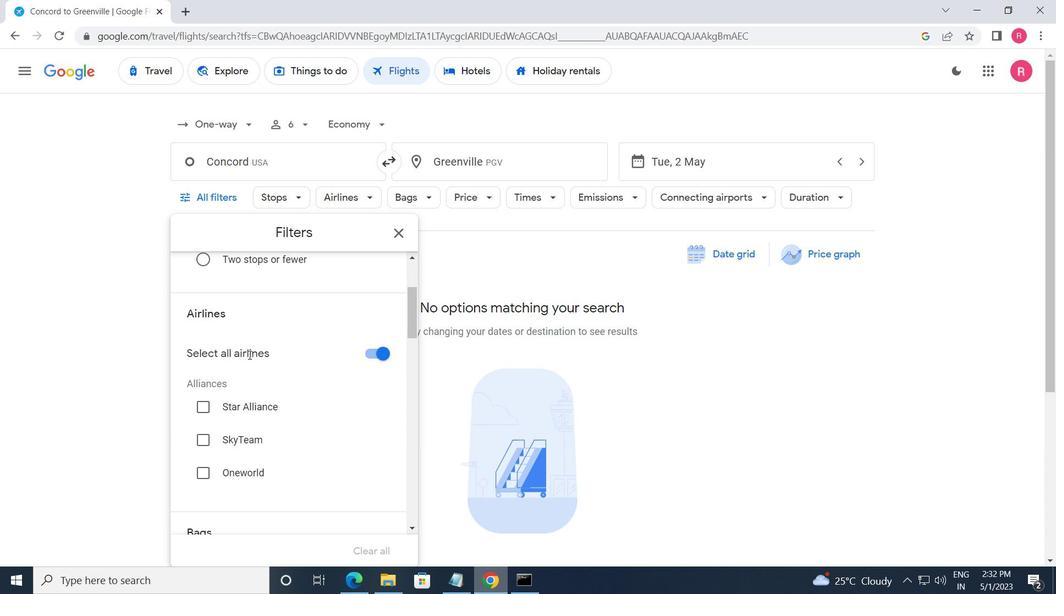 
Action: Mouse moved to (317, 385)
Screenshot: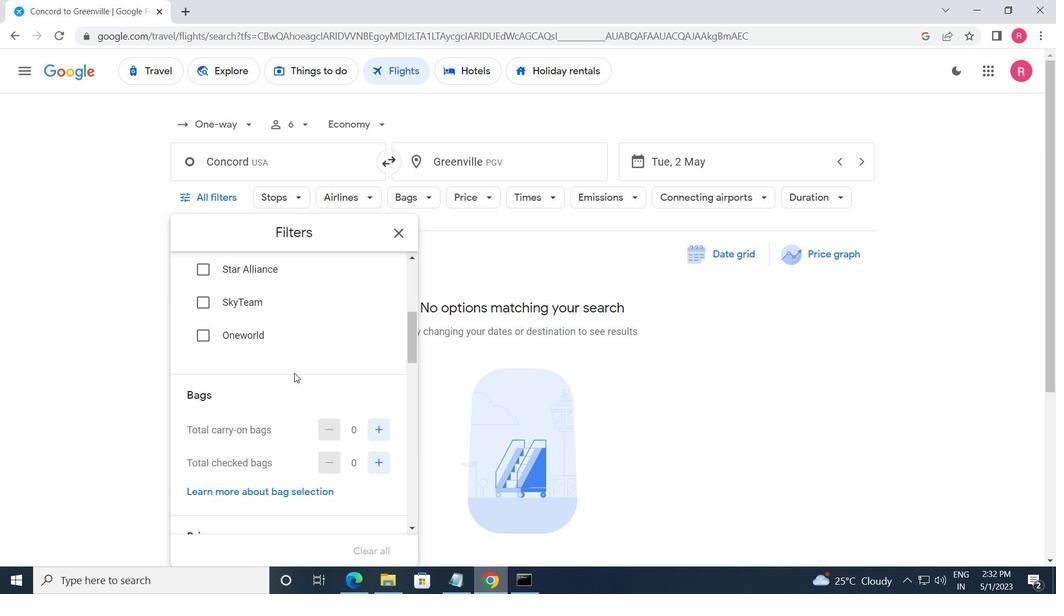 
Action: Mouse scrolled (317, 385) with delta (0, 0)
Screenshot: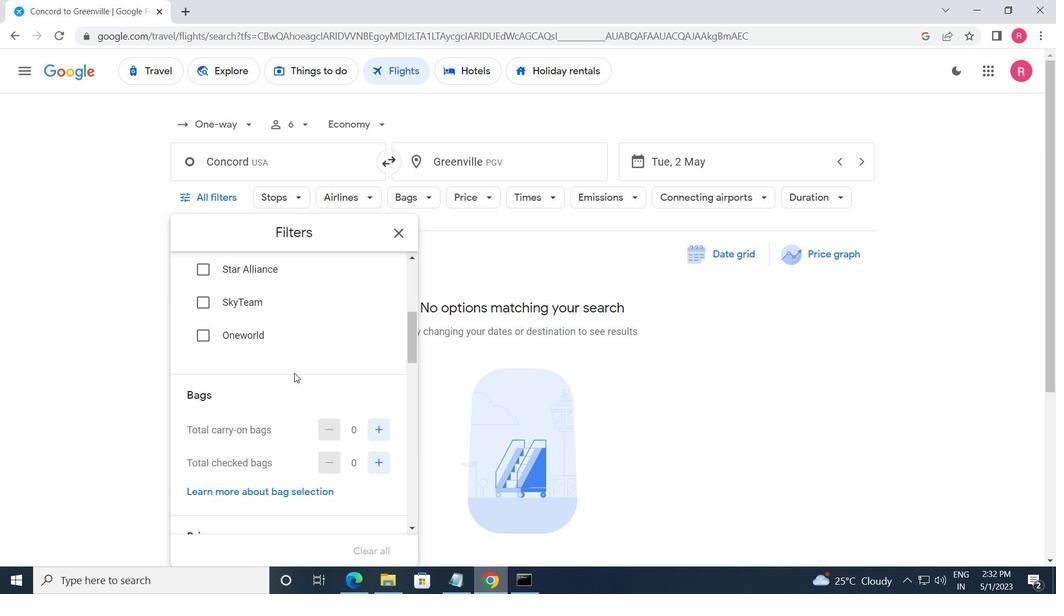 
Action: Mouse moved to (375, 370)
Screenshot: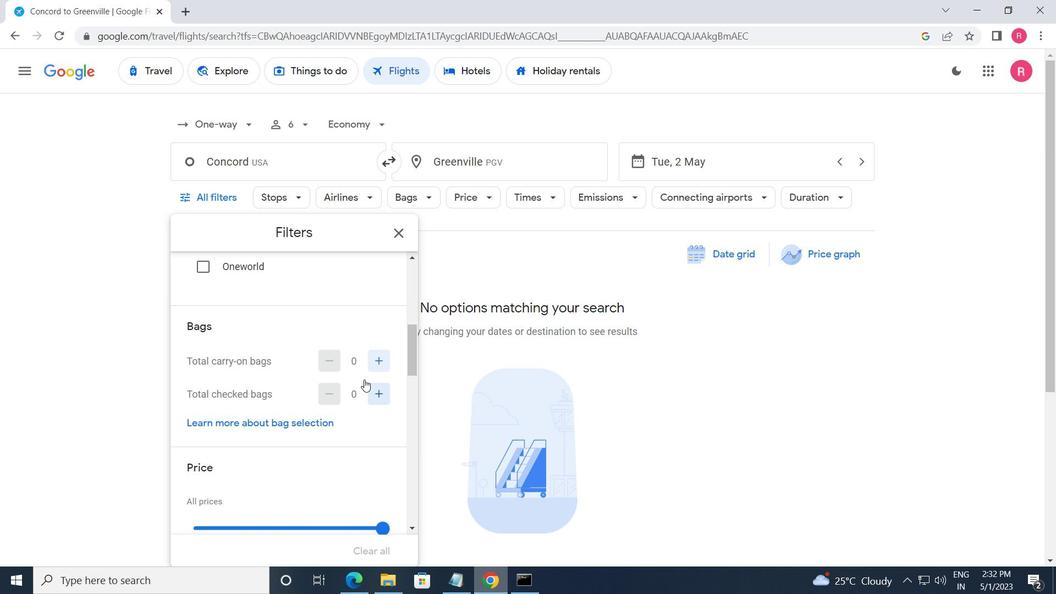 
Action: Mouse pressed left at (375, 370)
Screenshot: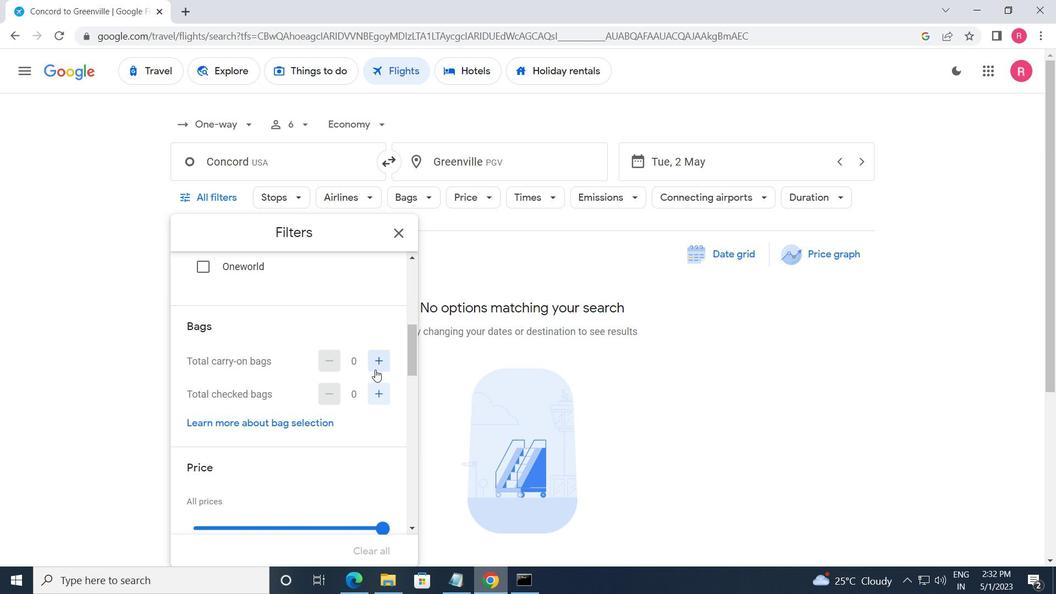 
Action: Mouse moved to (384, 431)
Screenshot: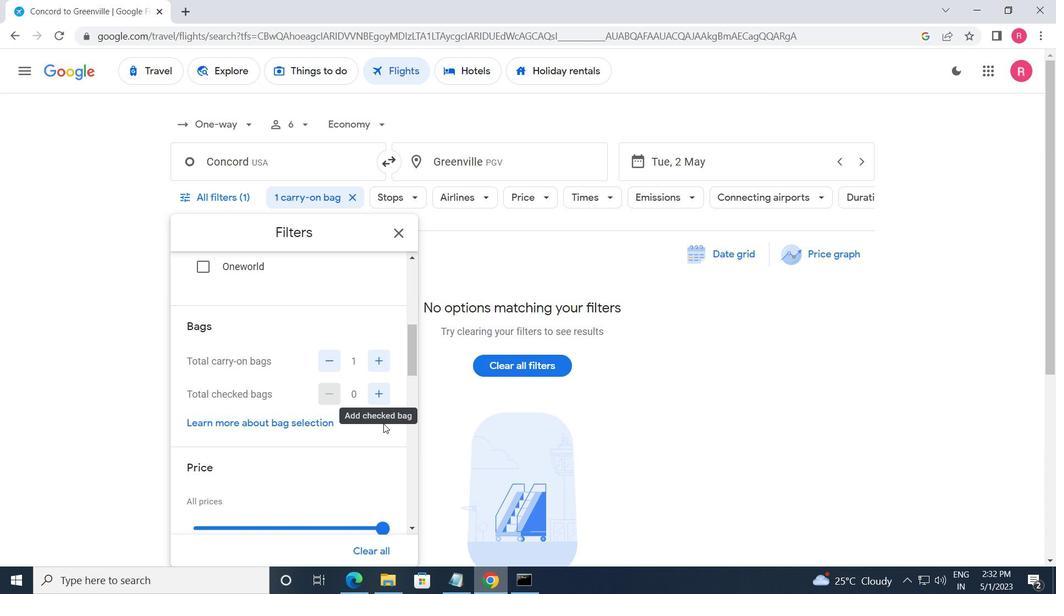 
Action: Mouse scrolled (384, 430) with delta (0, 0)
Screenshot: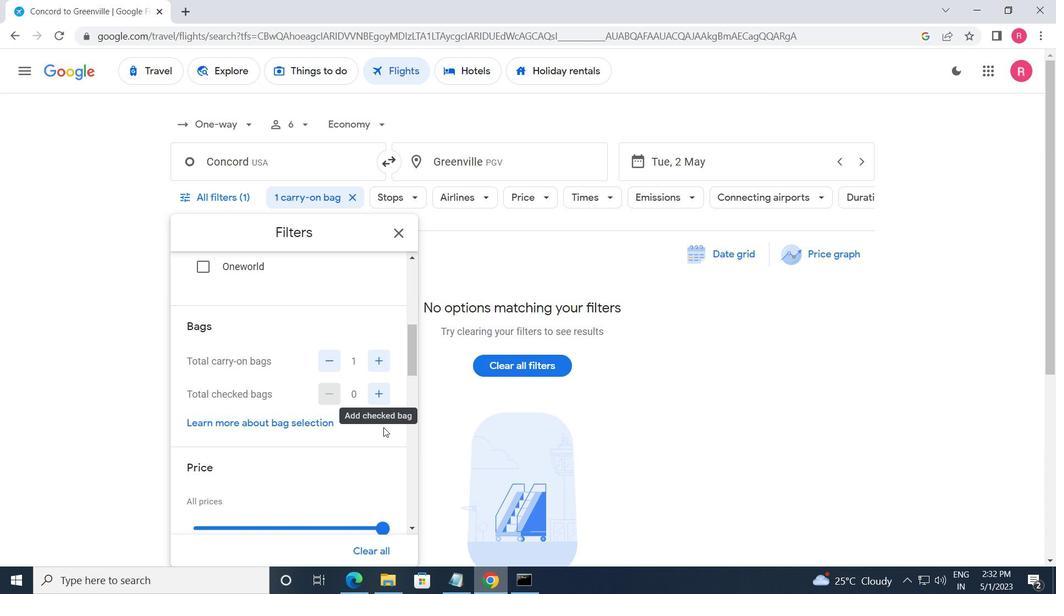 
Action: Mouse moved to (385, 464)
Screenshot: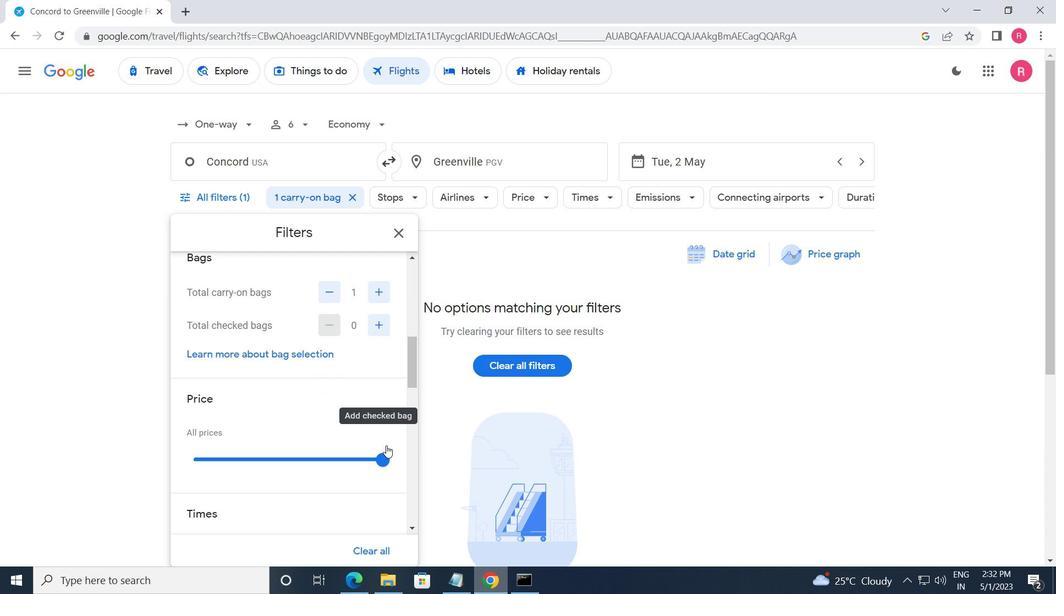 
Action: Mouse pressed left at (385, 464)
Screenshot: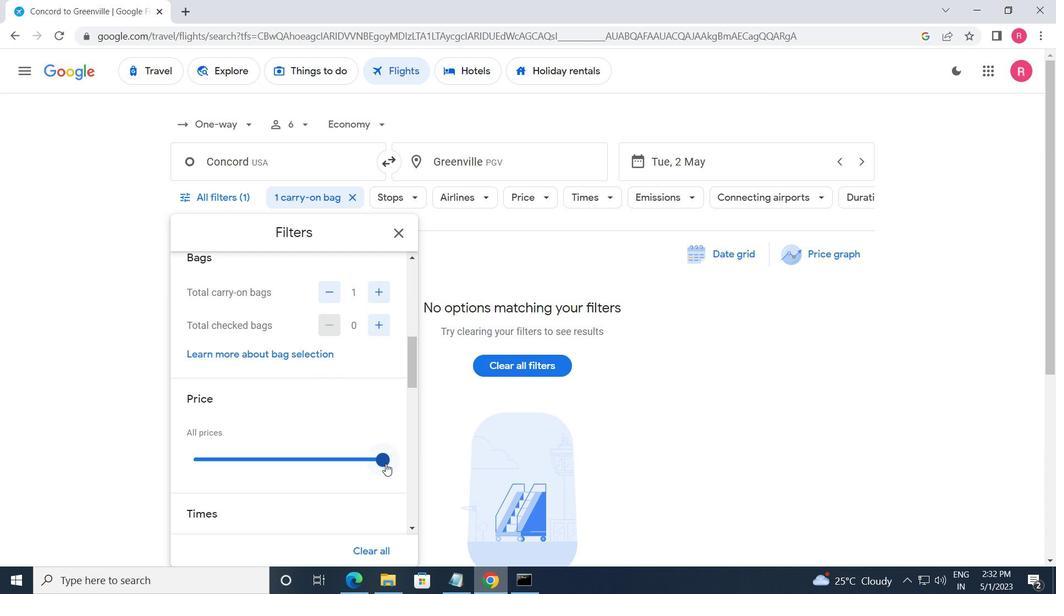 
Action: Mouse moved to (386, 463)
Screenshot: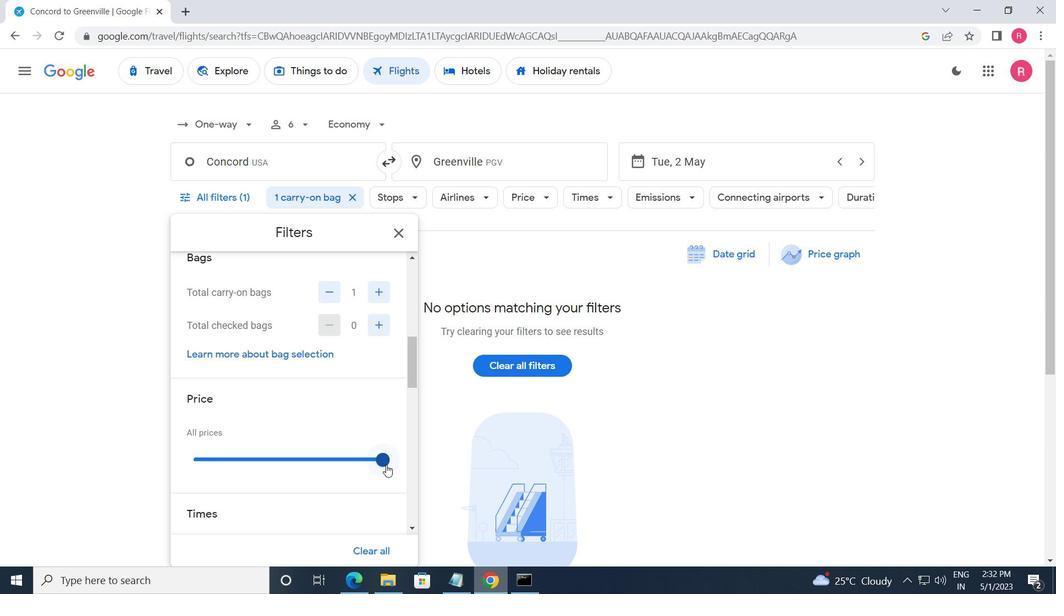 
Action: Mouse scrolled (386, 462) with delta (0, 0)
Screenshot: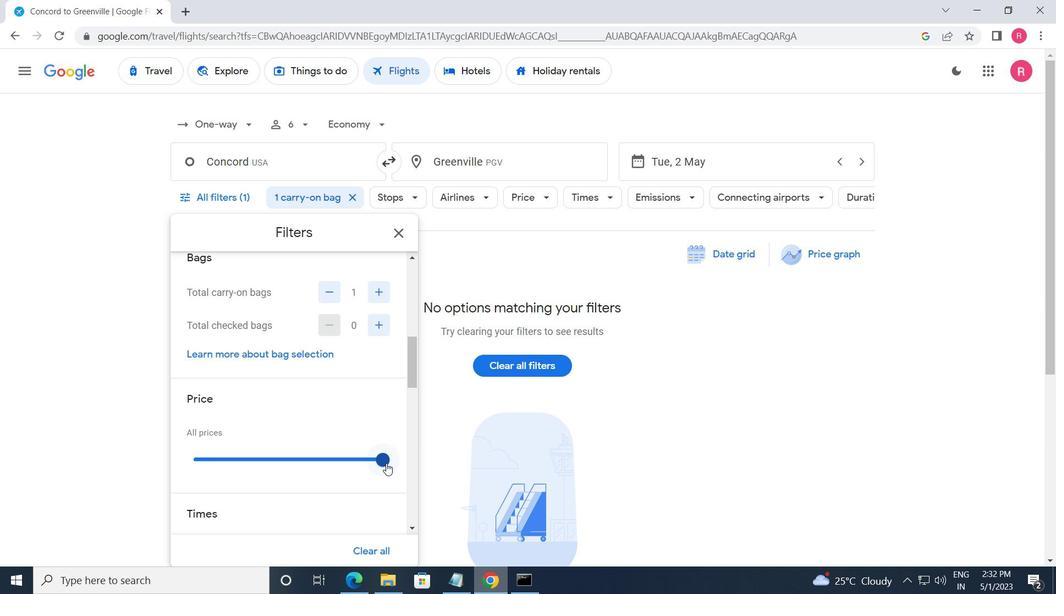 
Action: Mouse scrolled (386, 462) with delta (0, 0)
Screenshot: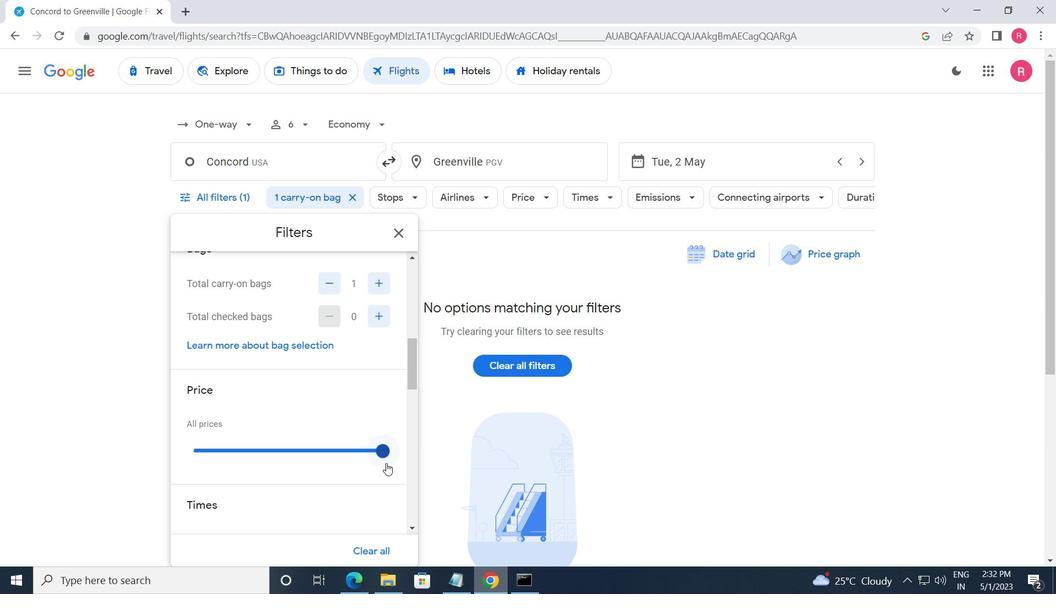 
Action: Mouse moved to (203, 481)
Screenshot: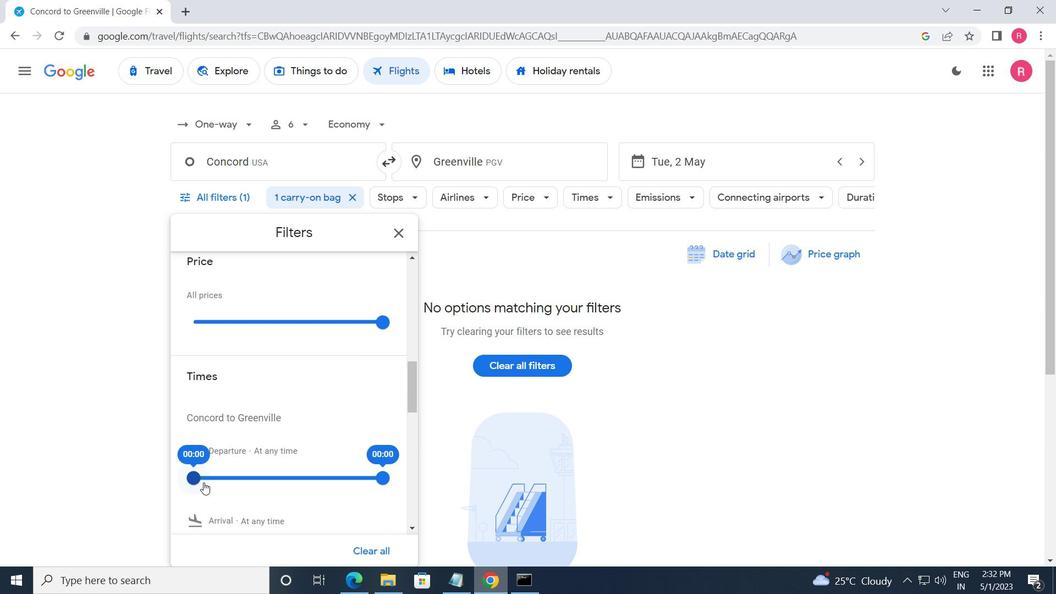 
Action: Mouse pressed left at (203, 481)
Screenshot: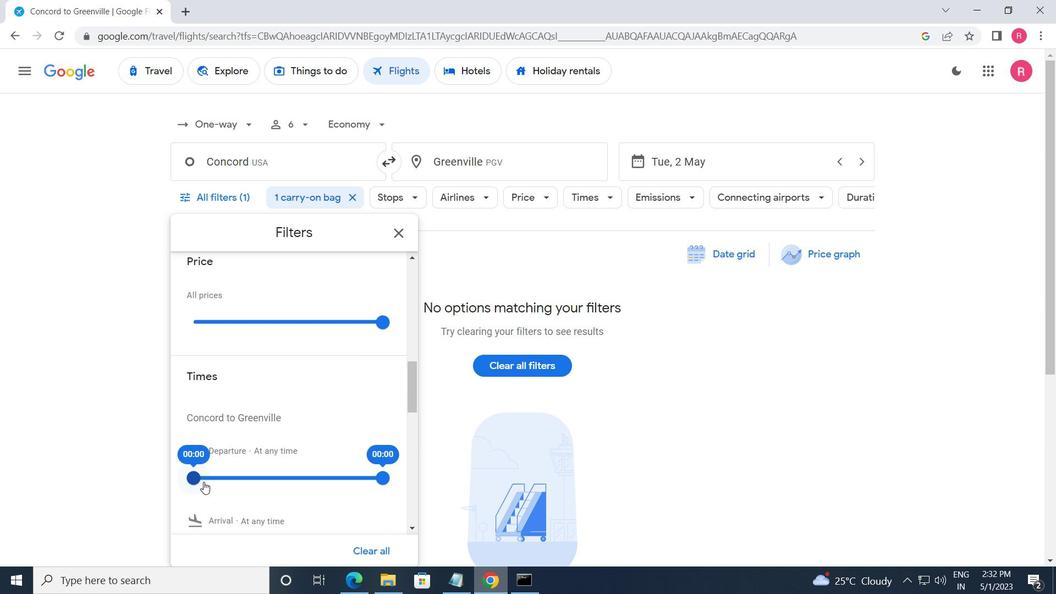 
Action: Mouse moved to (385, 476)
Screenshot: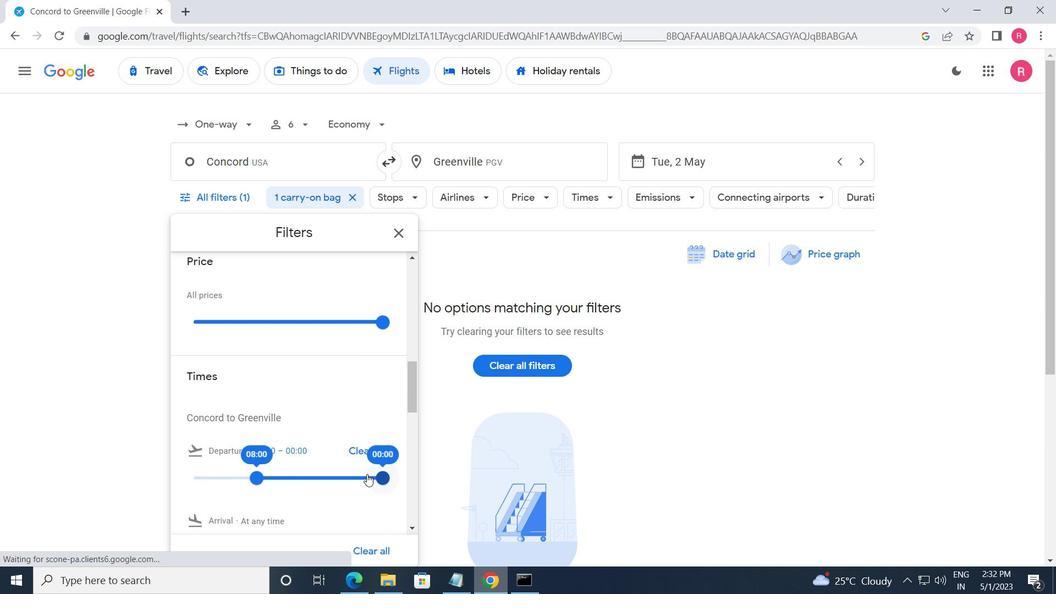 
Action: Mouse pressed left at (385, 476)
Screenshot: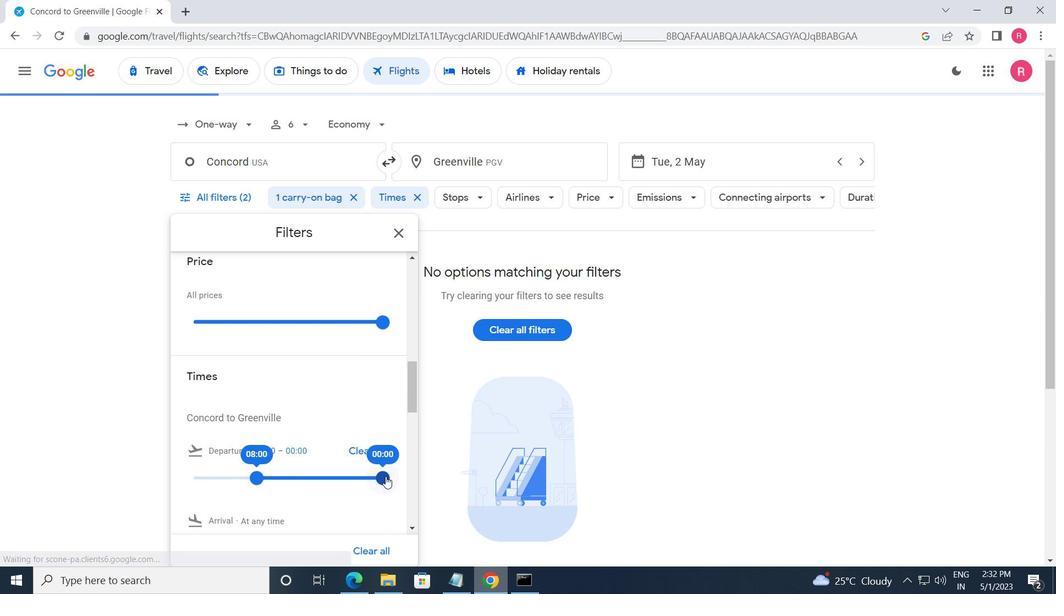
Action: Mouse moved to (395, 233)
Screenshot: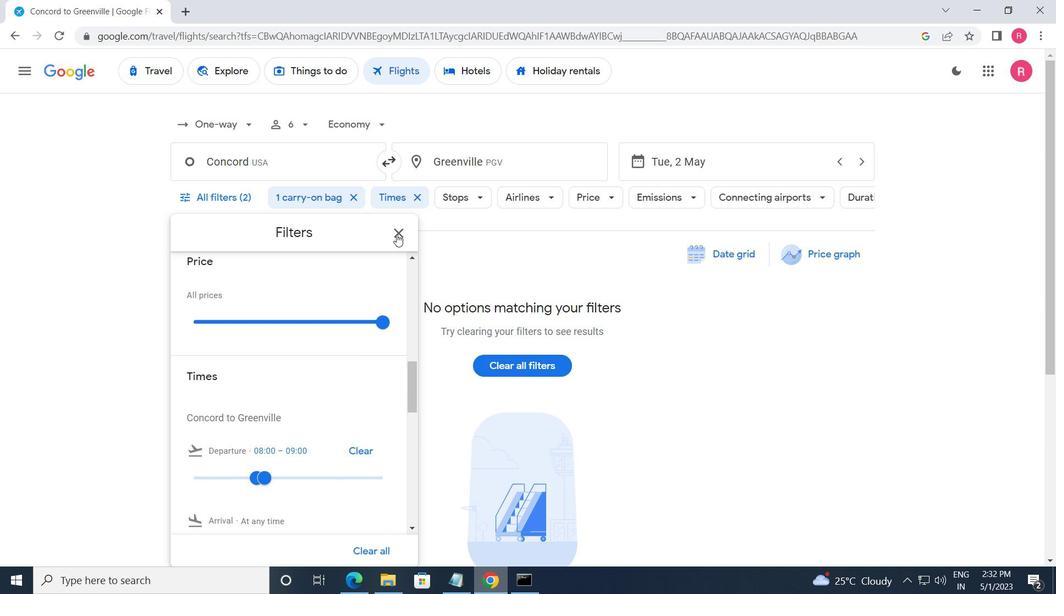 
Action: Mouse pressed left at (395, 233)
Screenshot: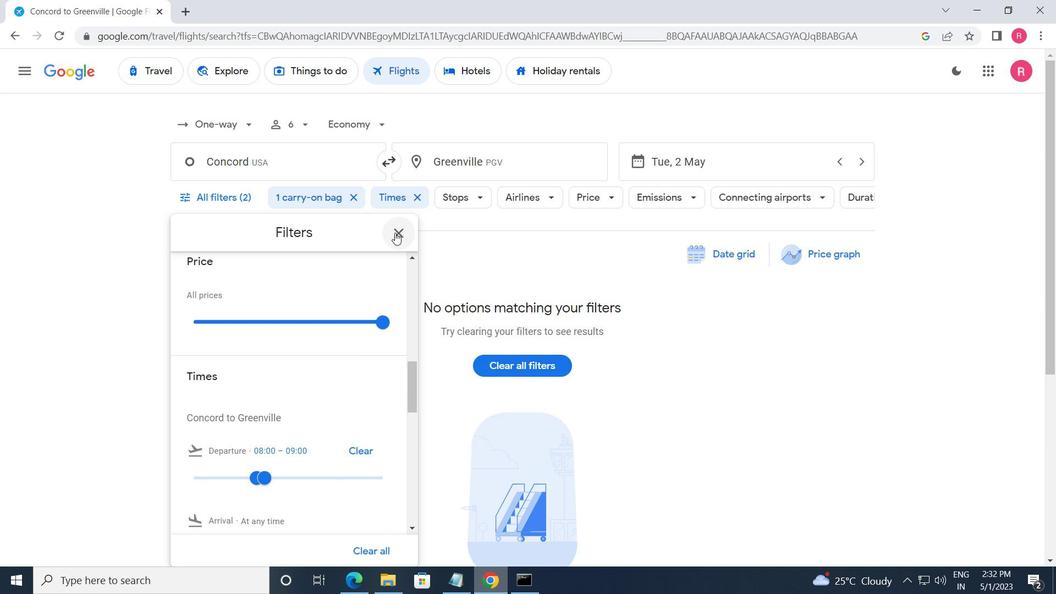 
Action: Mouse moved to (395, 232)
Screenshot: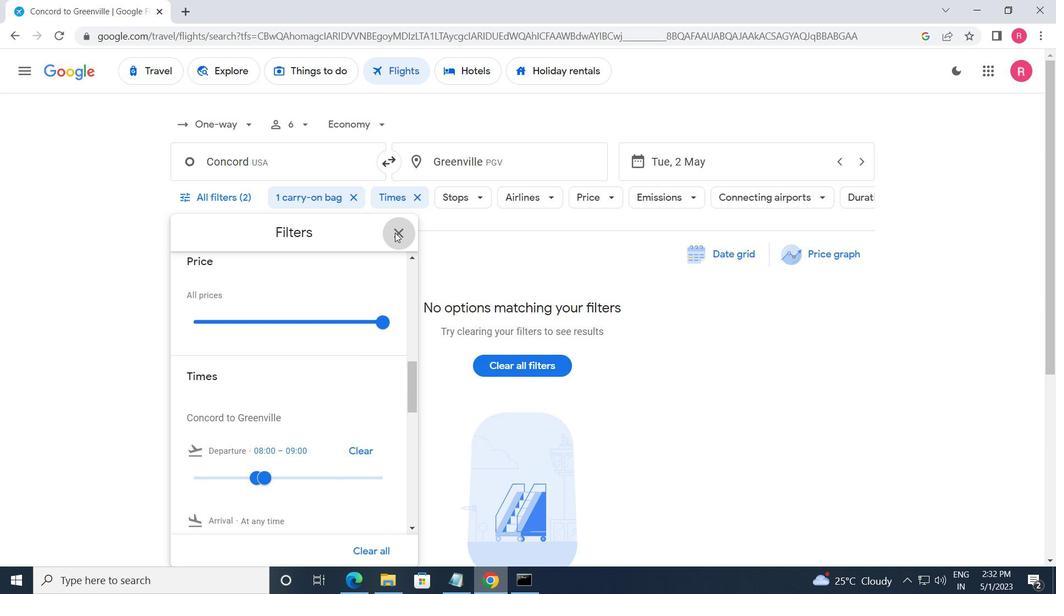 
